 Task: Add Bob's Red Mill Oat Bran Hot Cereal to the cart.
Action: Mouse moved to (751, 279)
Screenshot: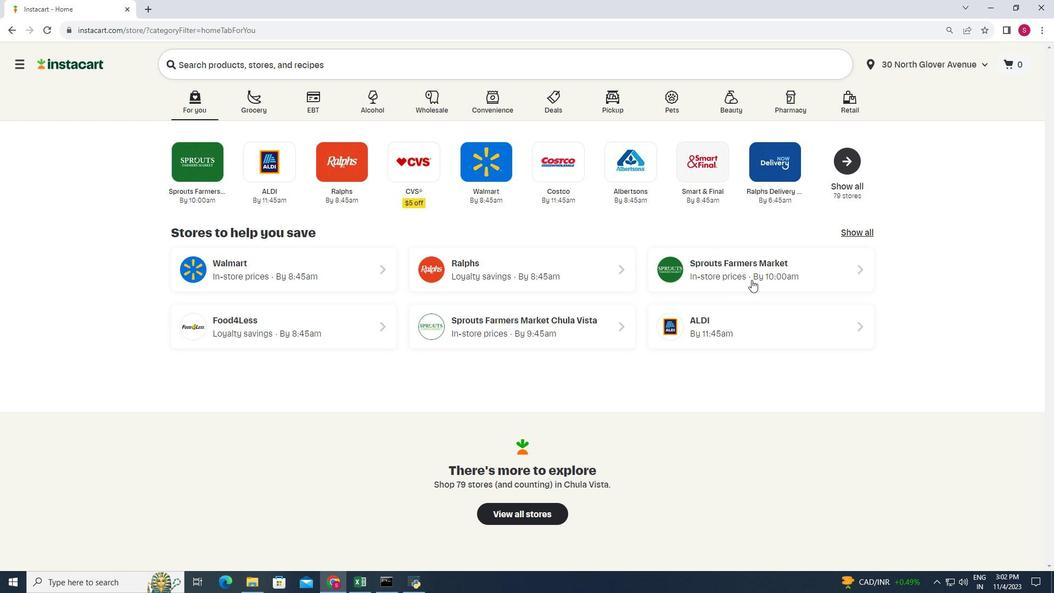 
Action: Mouse pressed left at (751, 279)
Screenshot: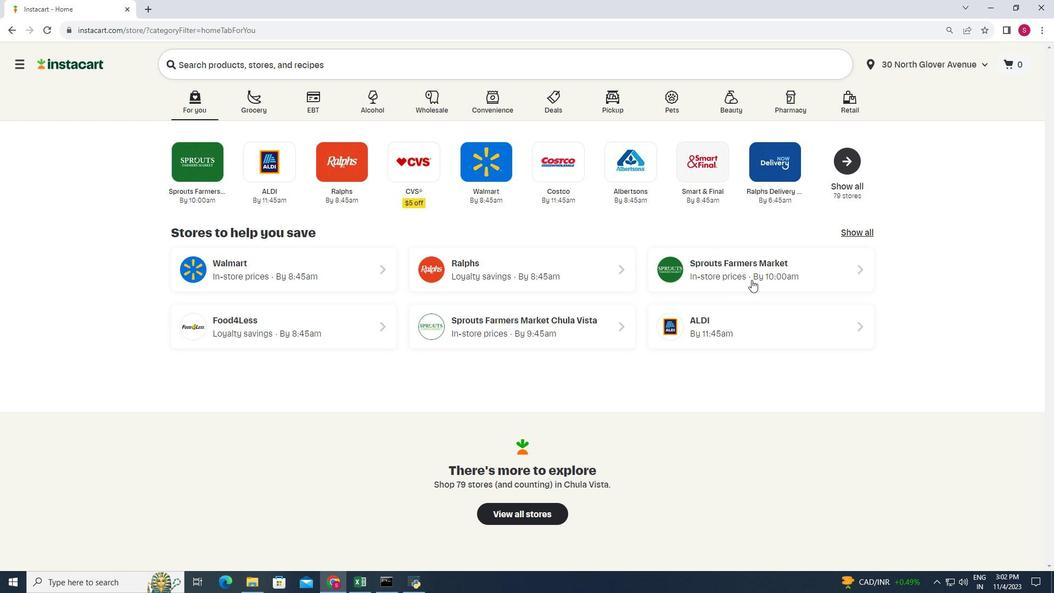 
Action: Mouse moved to (106, 352)
Screenshot: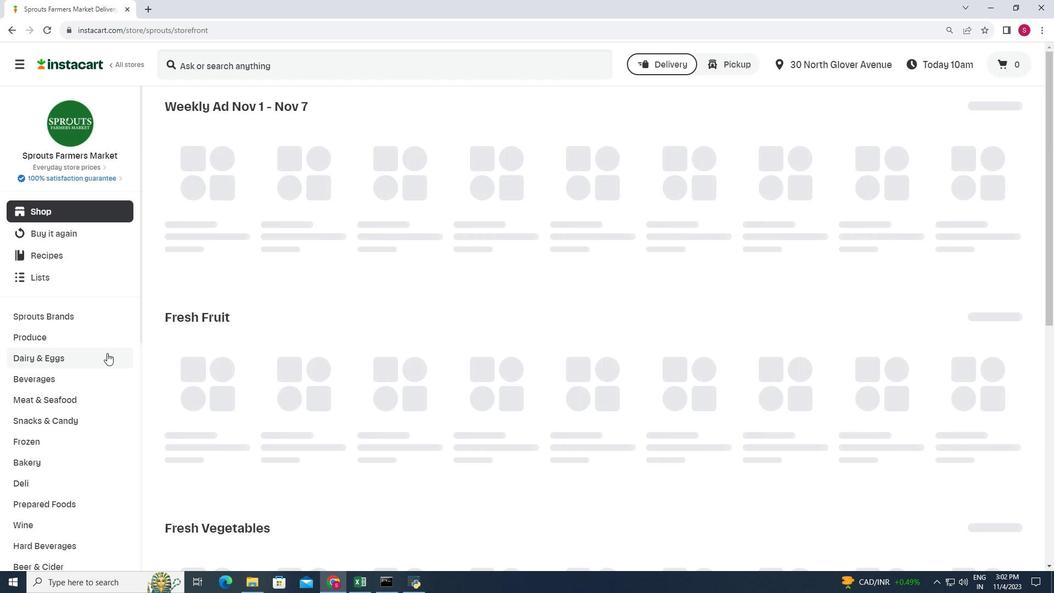 
Action: Mouse scrolled (106, 352) with delta (0, 0)
Screenshot: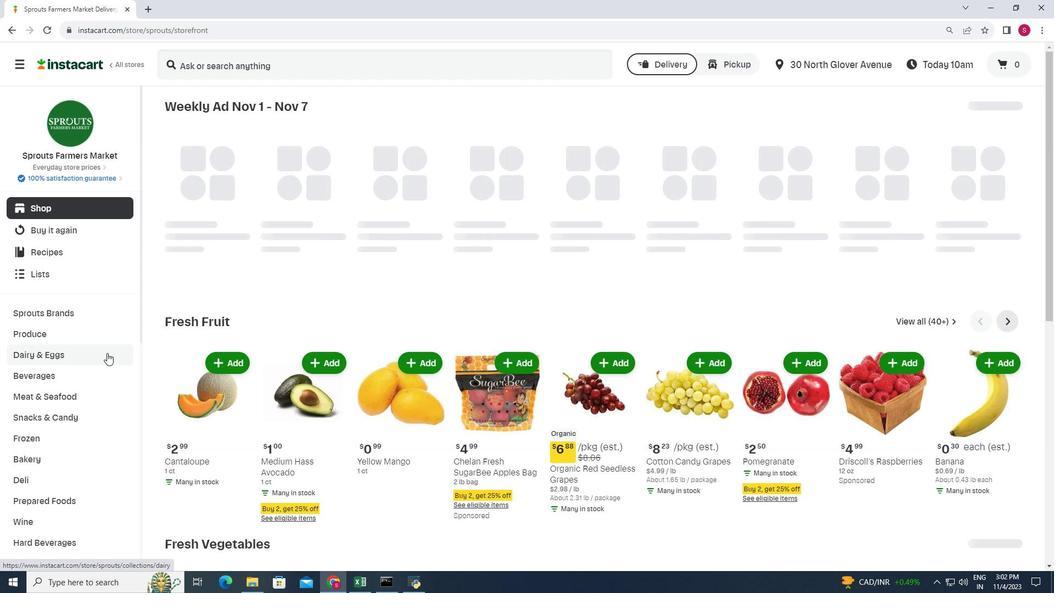 
Action: Mouse scrolled (106, 352) with delta (0, 0)
Screenshot: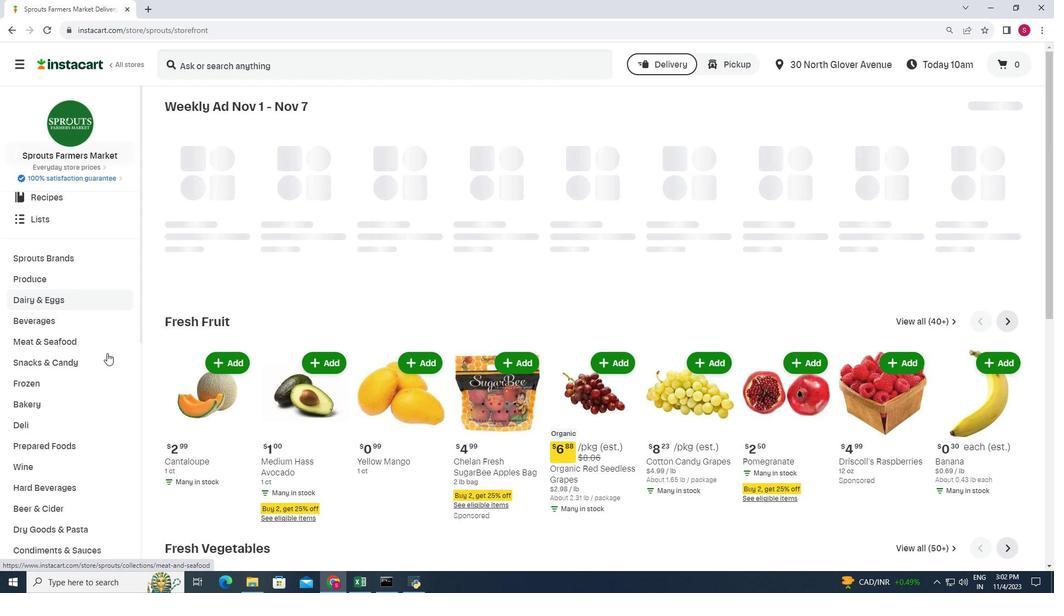 
Action: Mouse scrolled (106, 352) with delta (0, 0)
Screenshot: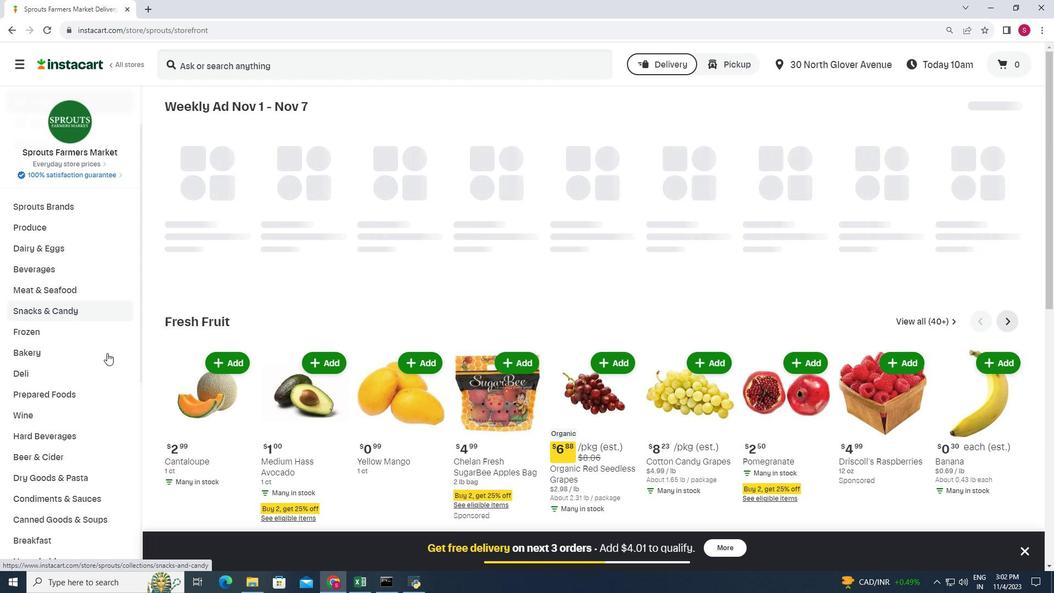 
Action: Mouse moved to (67, 482)
Screenshot: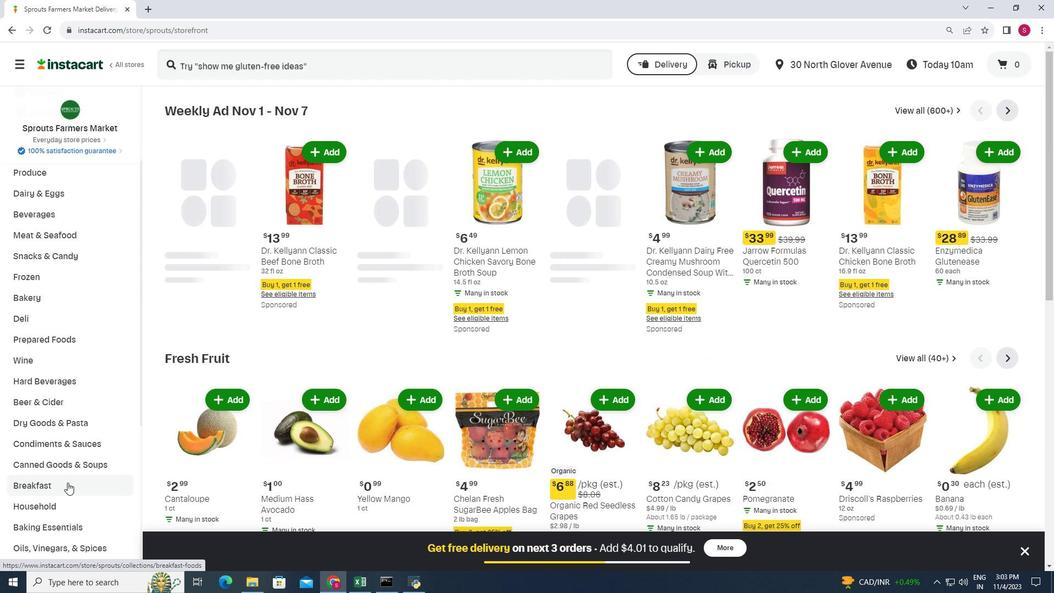 
Action: Mouse pressed left at (67, 482)
Screenshot: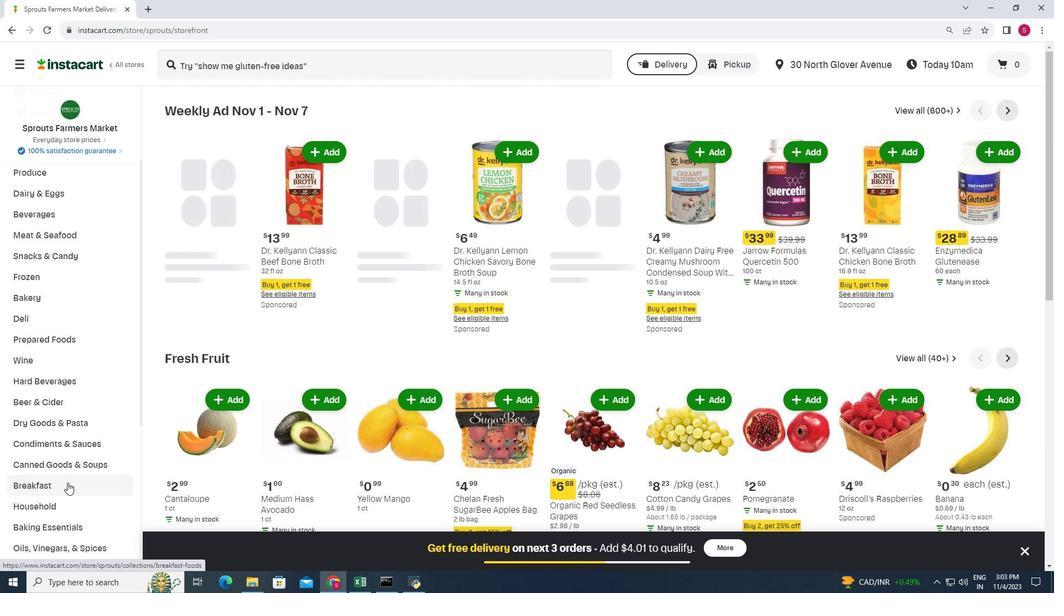 
Action: Mouse moved to (738, 135)
Screenshot: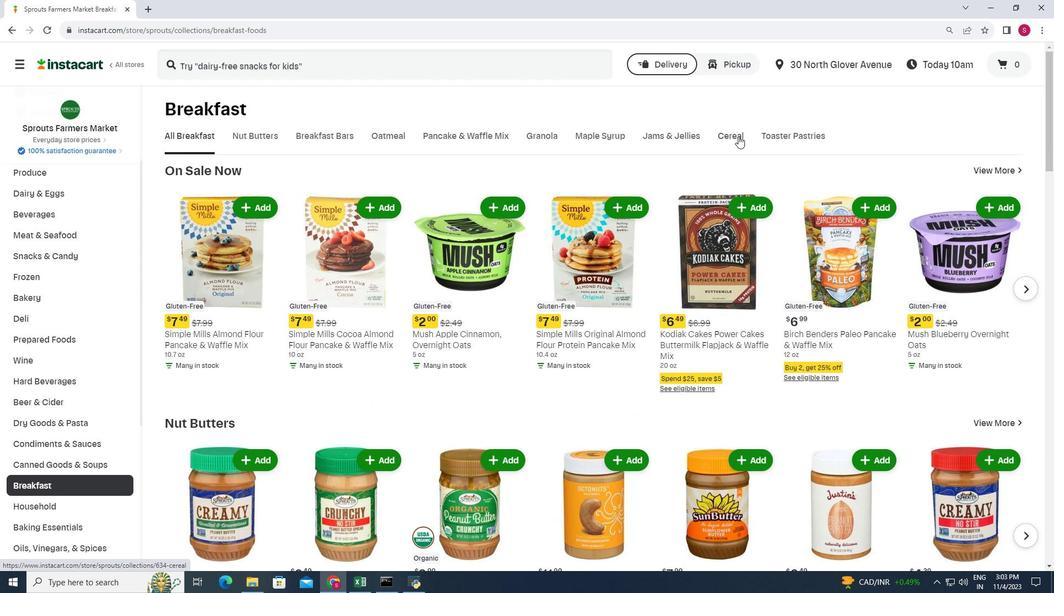 
Action: Mouse pressed left at (738, 135)
Screenshot: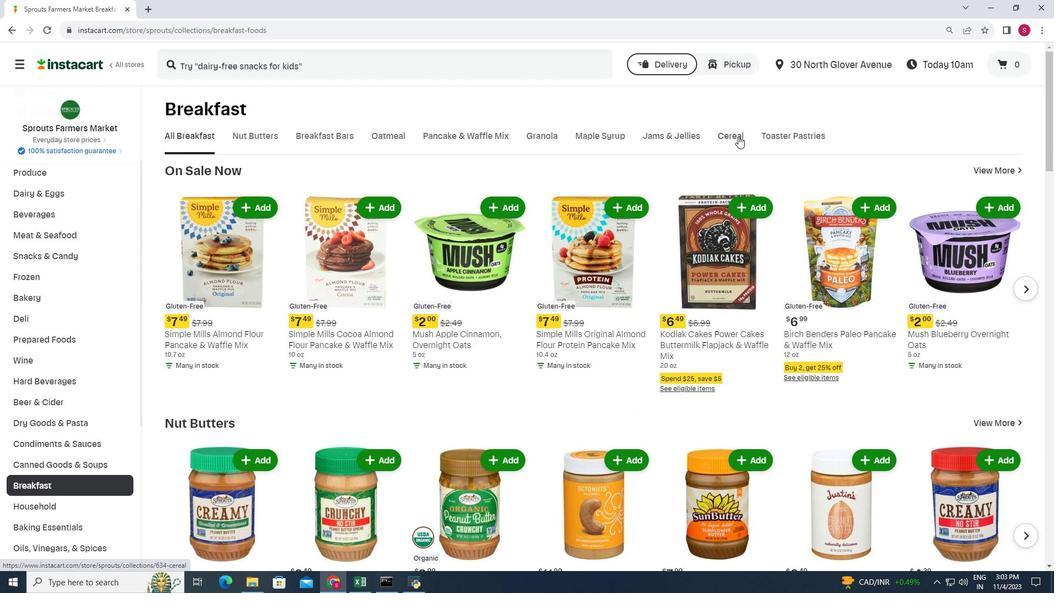 
Action: Mouse moved to (401, 193)
Screenshot: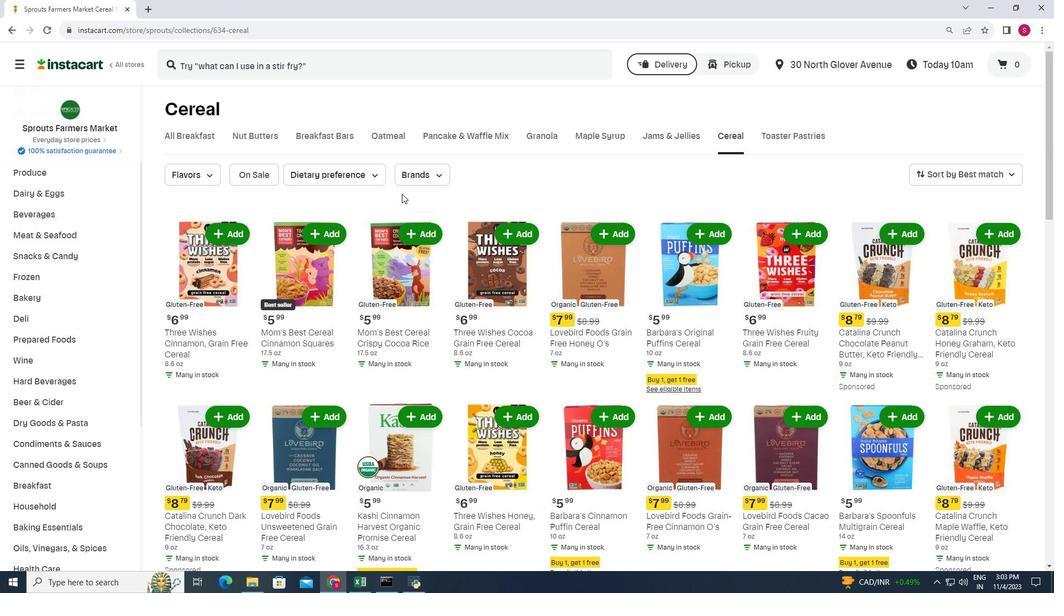 
Action: Mouse scrolled (401, 192) with delta (0, 0)
Screenshot: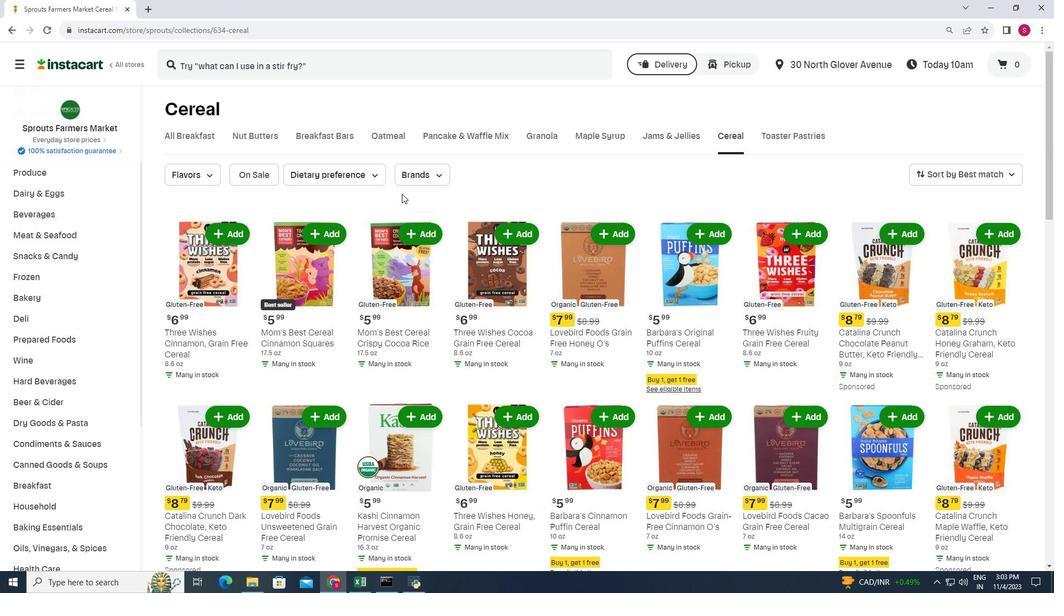 
Action: Mouse moved to (400, 193)
Screenshot: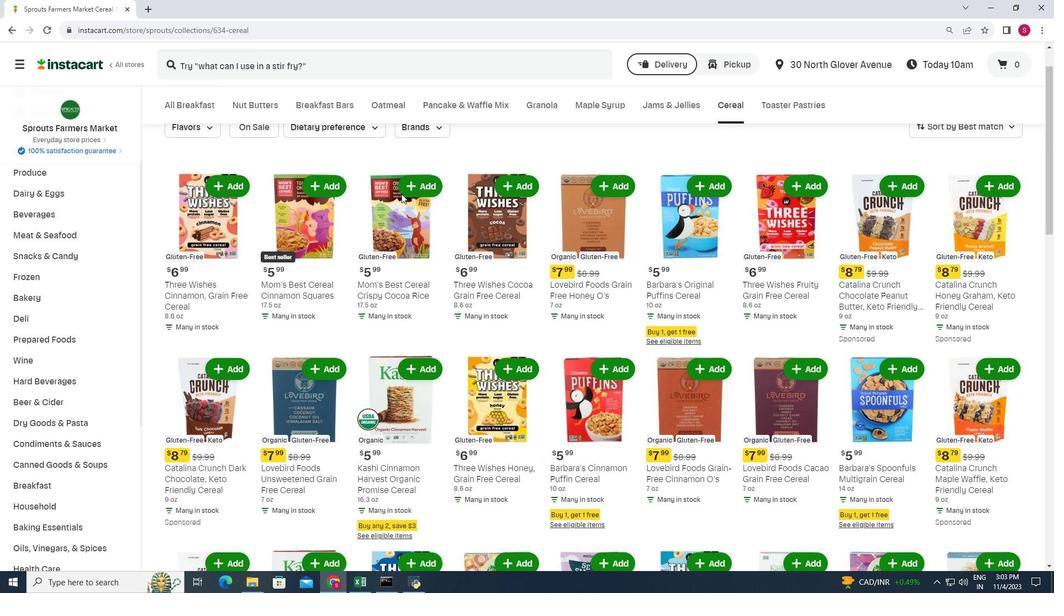 
Action: Mouse scrolled (400, 192) with delta (0, 0)
Screenshot: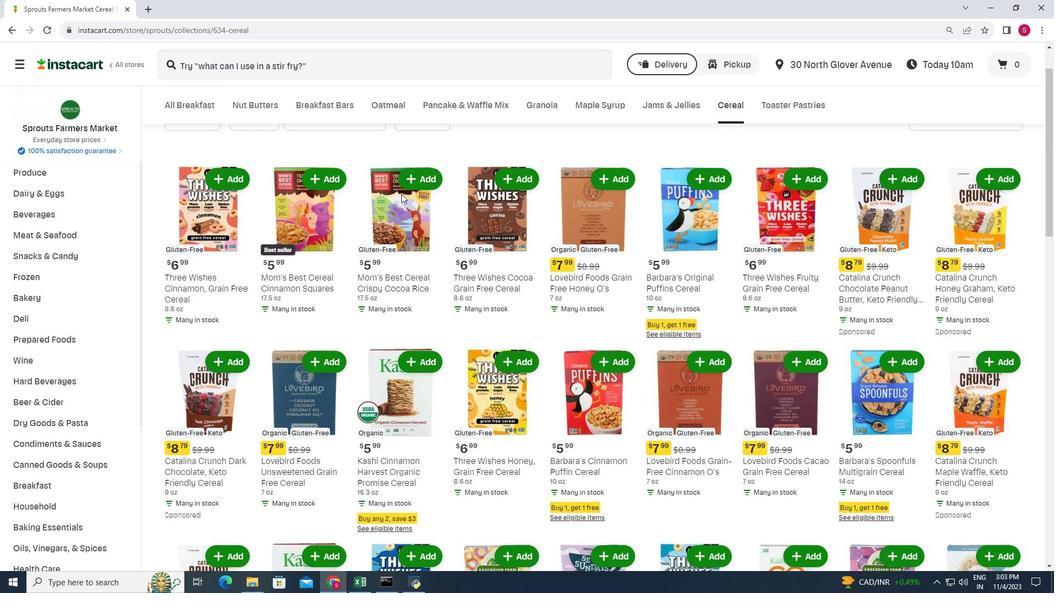
Action: Mouse moved to (391, 187)
Screenshot: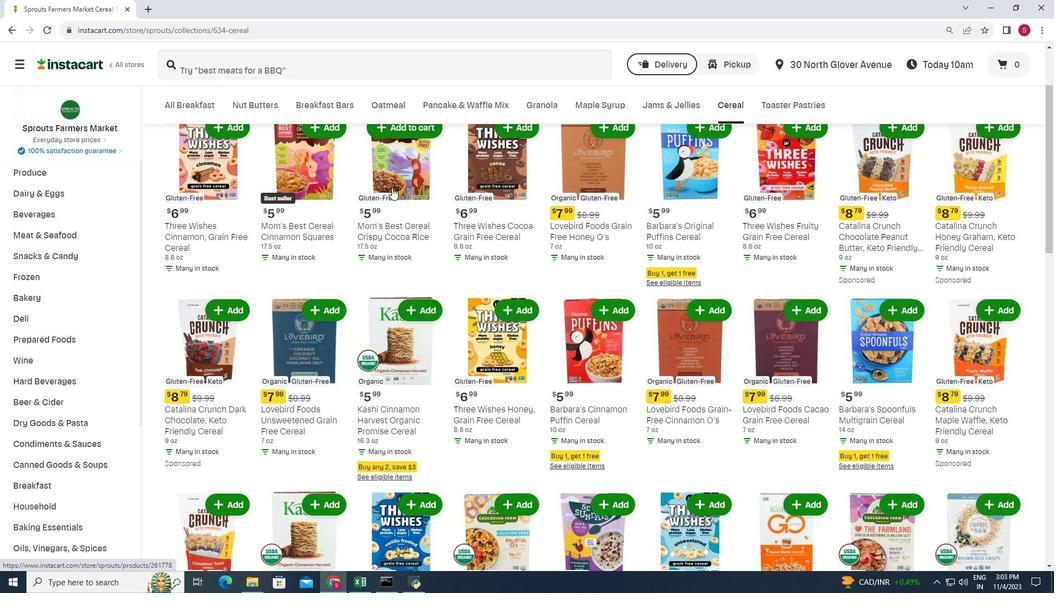 
Action: Mouse scrolled (391, 187) with delta (0, 0)
Screenshot: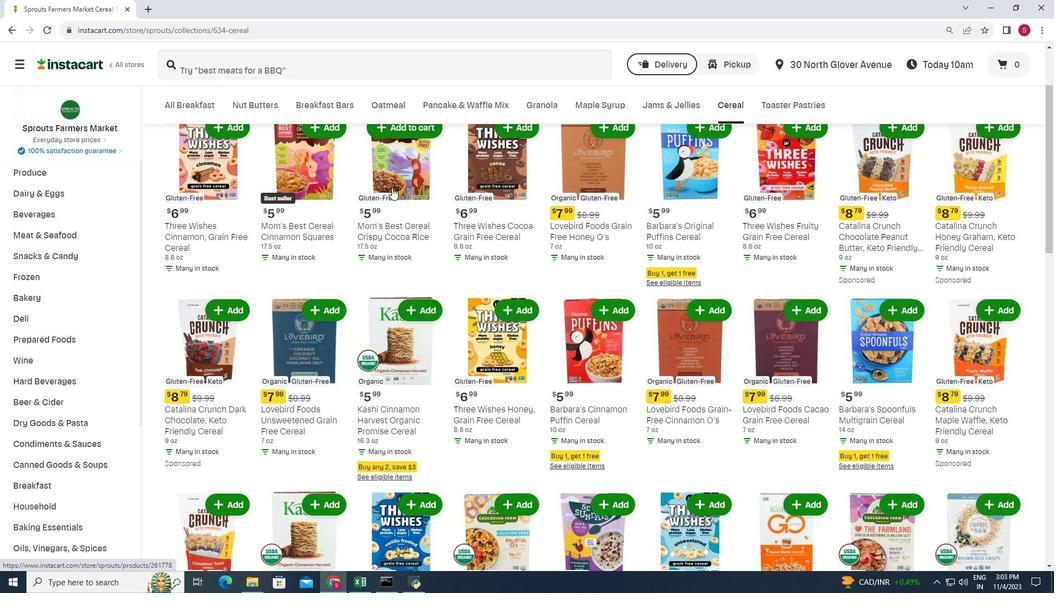 
Action: Mouse moved to (592, 260)
Screenshot: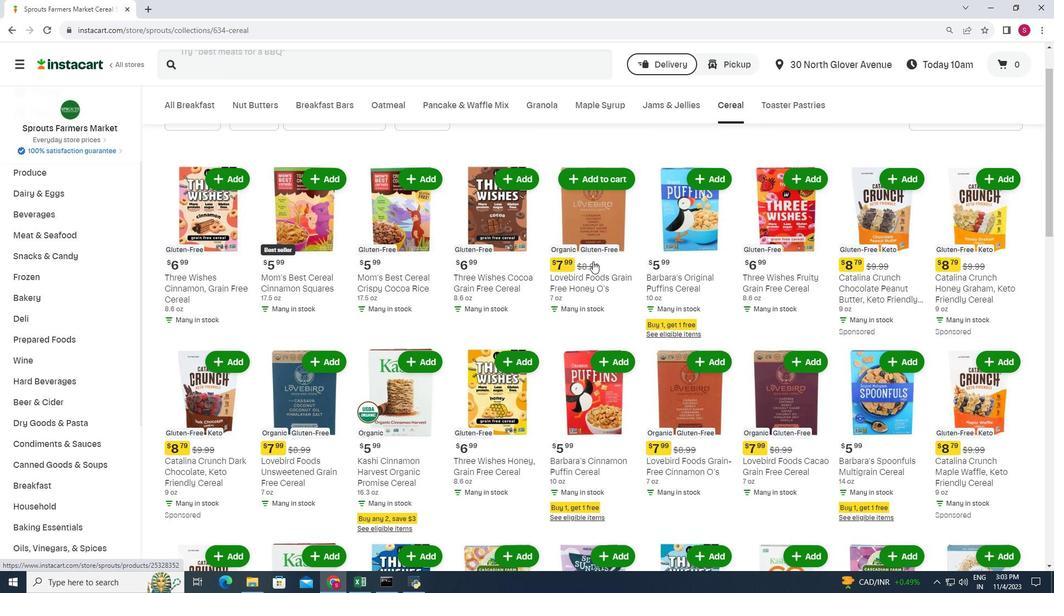 
Action: Mouse scrolled (592, 260) with delta (0, 0)
Screenshot: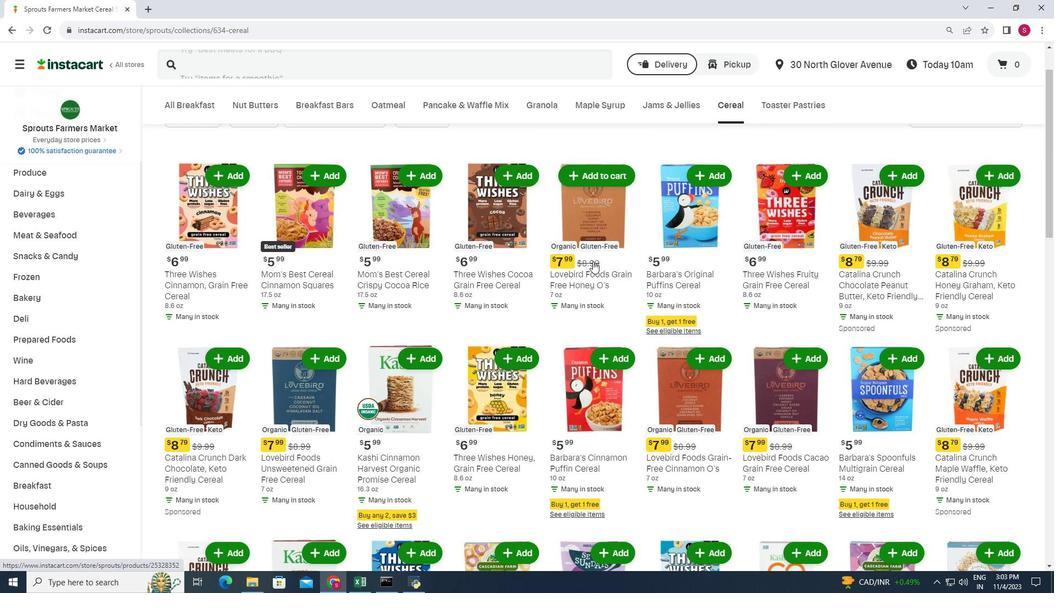 
Action: Mouse moved to (592, 261)
Screenshot: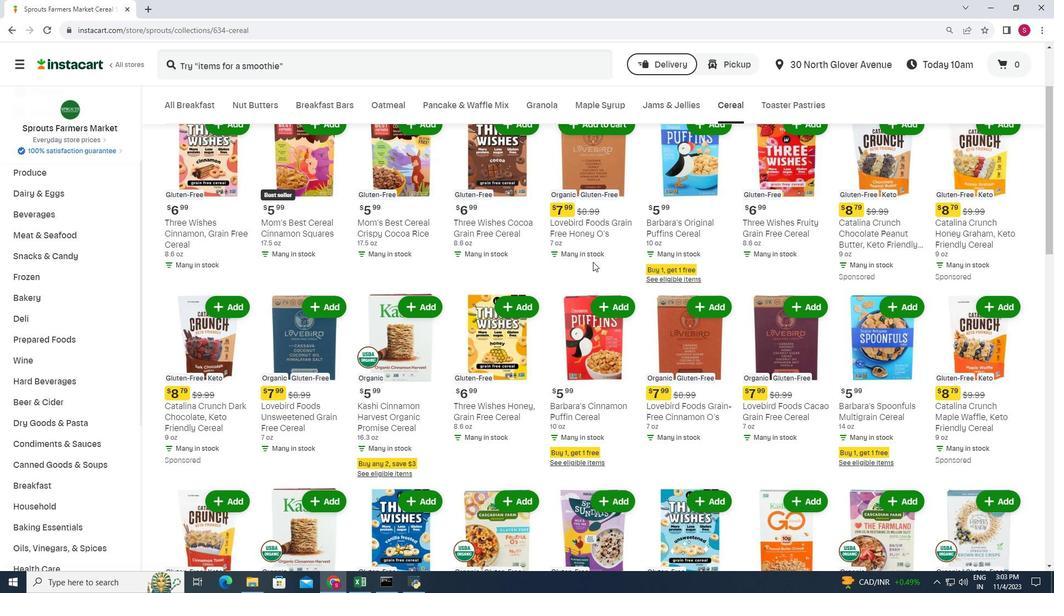 
Action: Mouse scrolled (592, 260) with delta (0, 0)
Screenshot: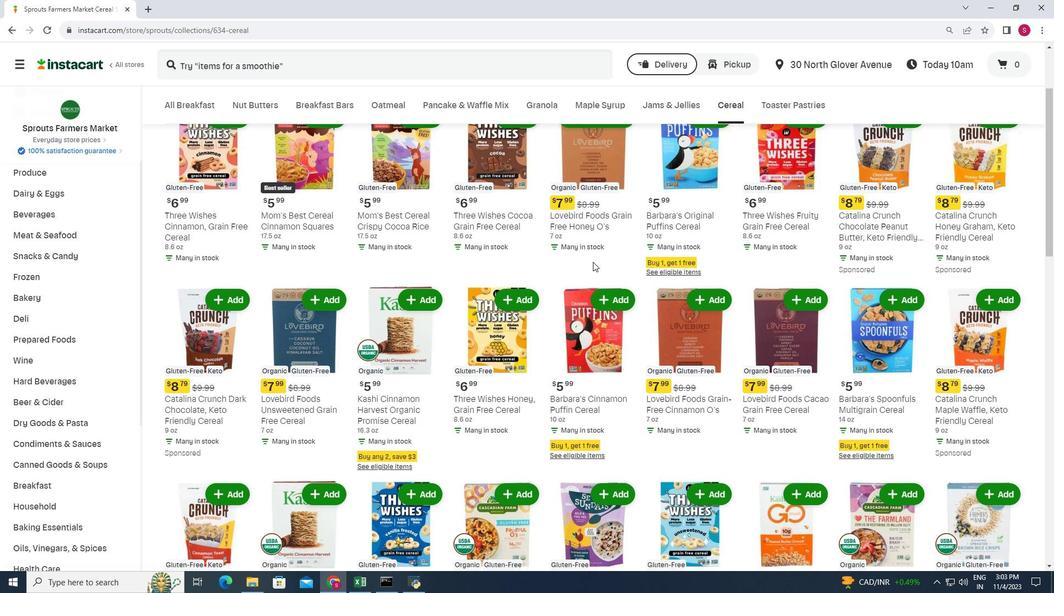 
Action: Mouse moved to (564, 264)
Screenshot: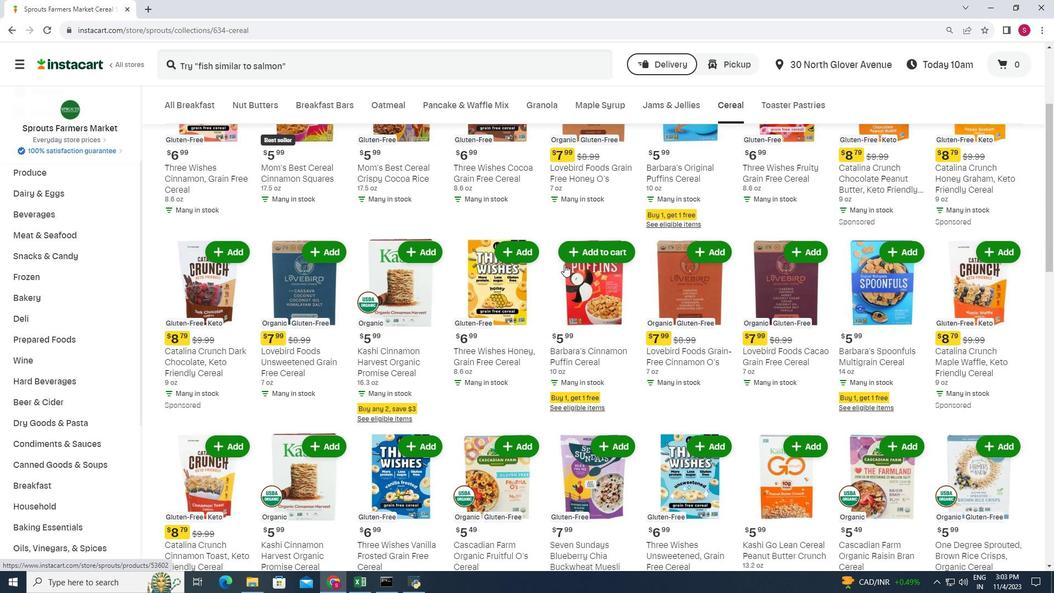 
Action: Mouse scrolled (564, 263) with delta (0, 0)
Screenshot: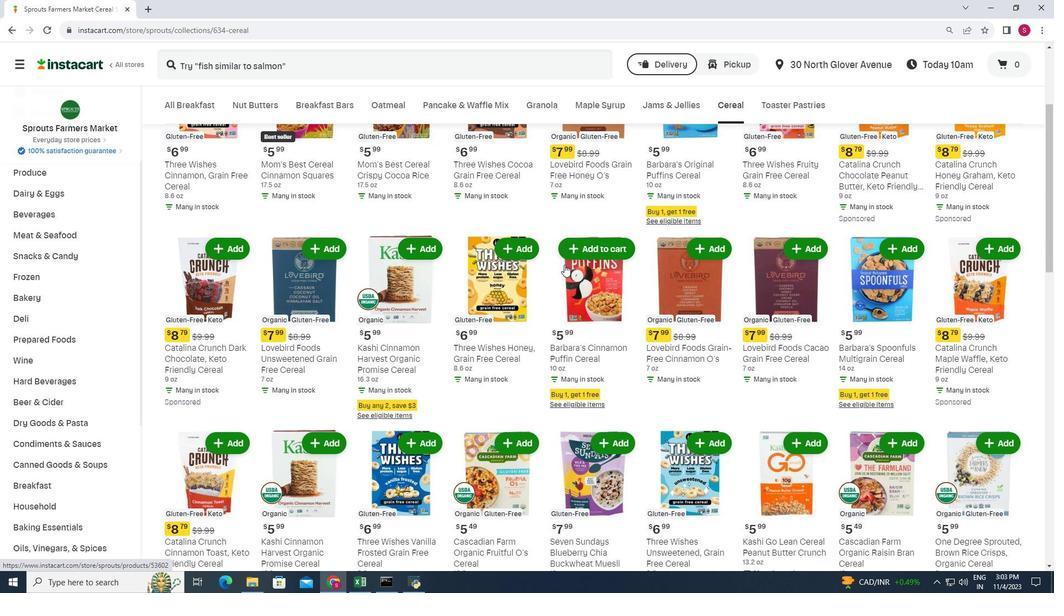 
Action: Mouse moved to (493, 264)
Screenshot: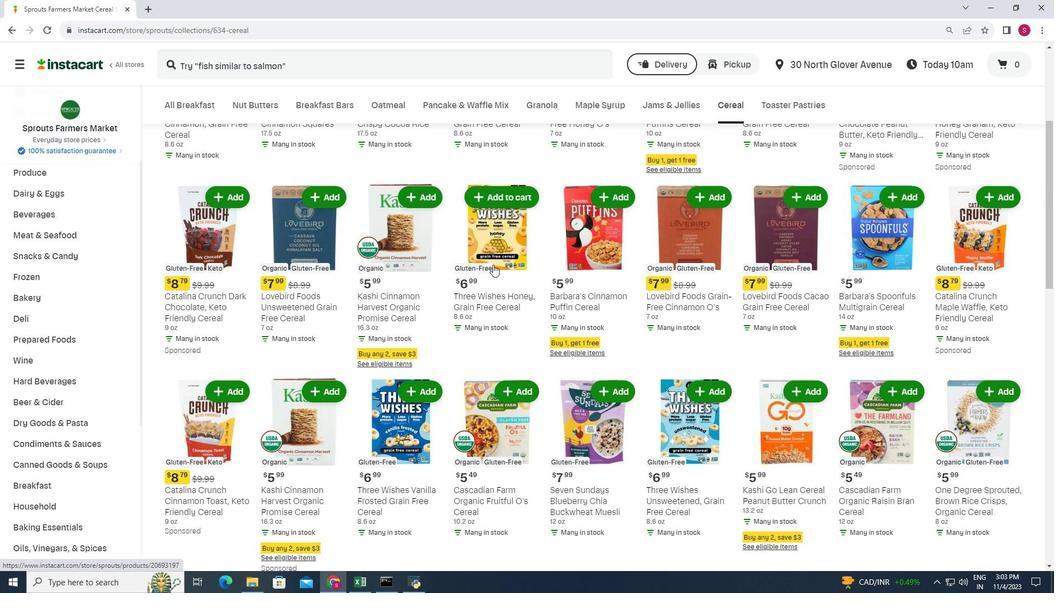 
Action: Mouse scrolled (493, 263) with delta (0, 0)
Screenshot: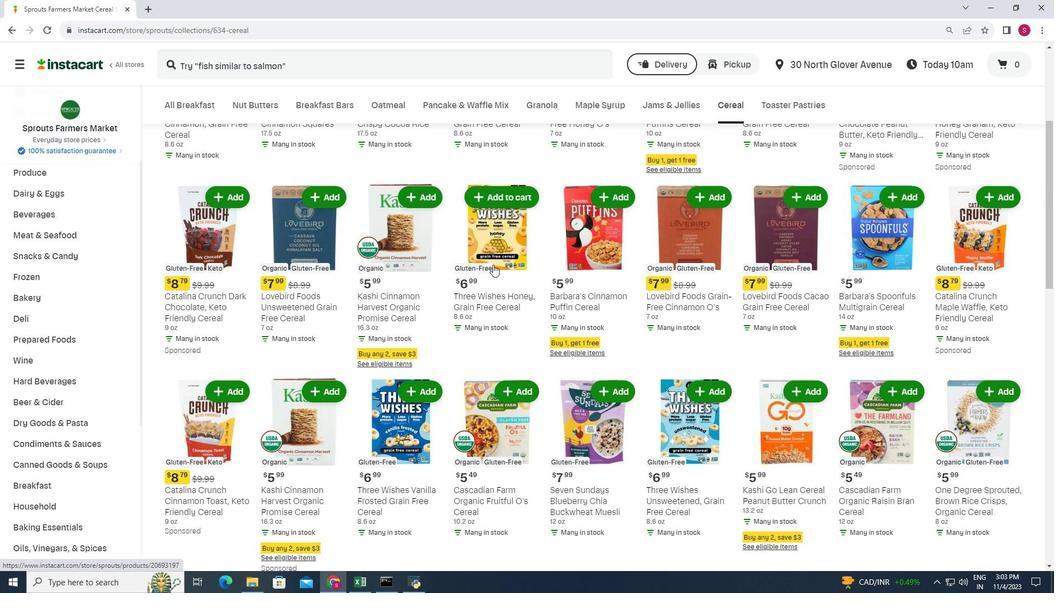 
Action: Mouse moved to (457, 259)
Screenshot: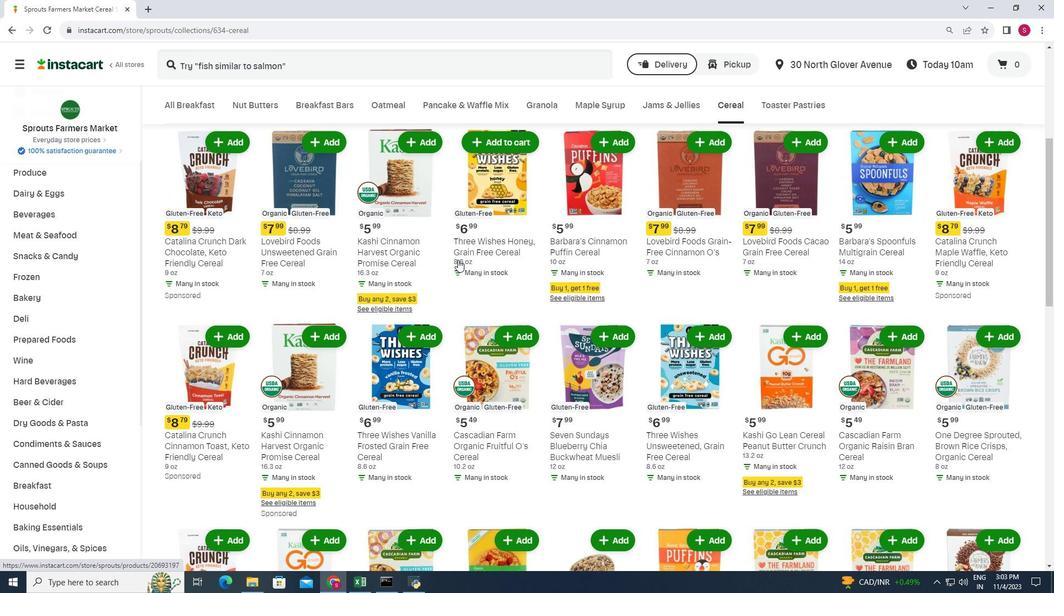 
Action: Mouse scrolled (457, 258) with delta (0, 0)
Screenshot: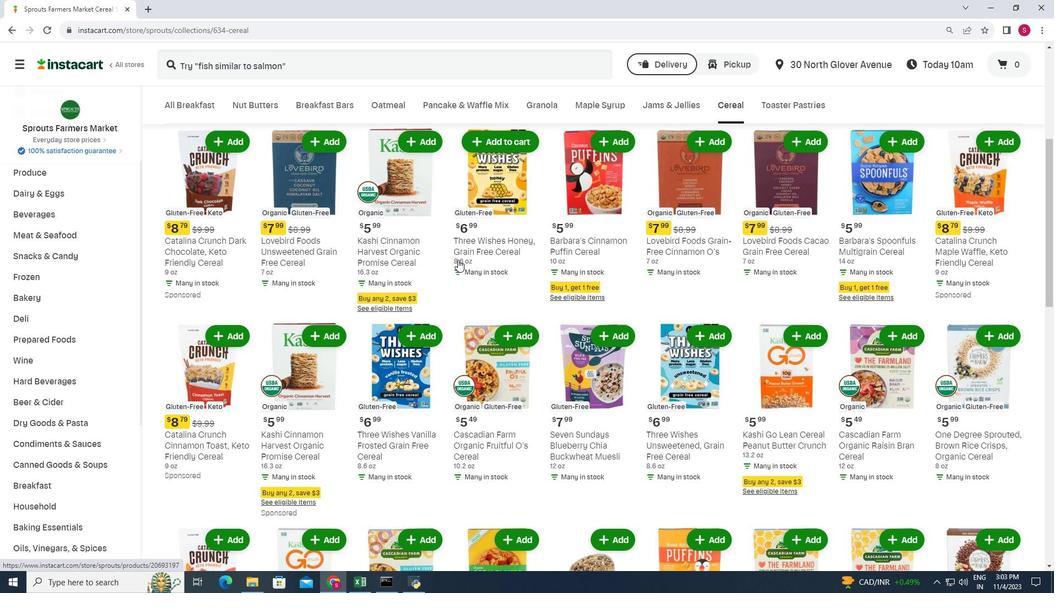 
Action: Mouse scrolled (457, 258) with delta (0, 0)
Screenshot: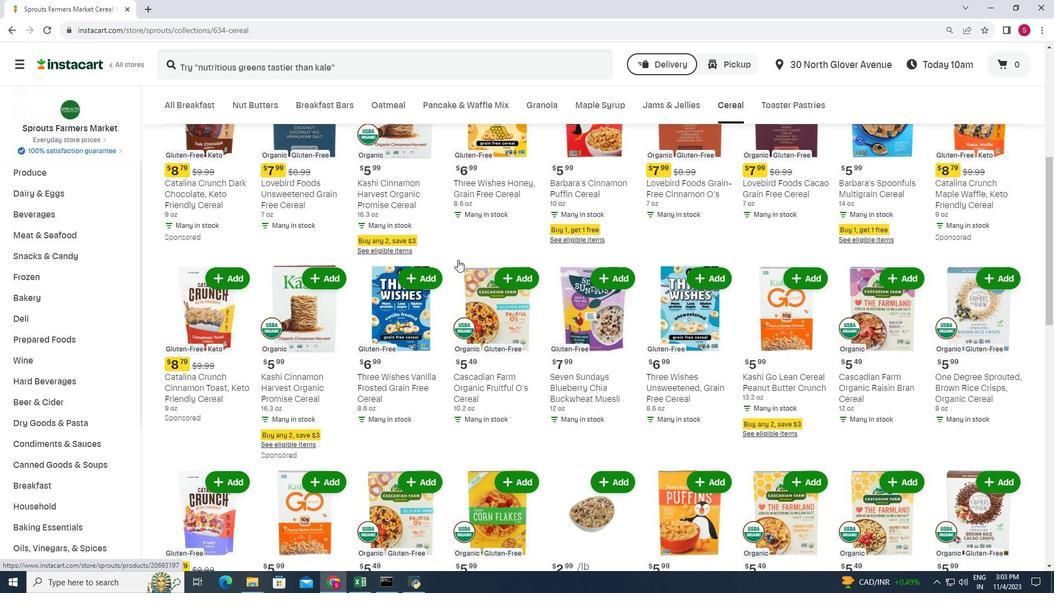 
Action: Mouse moved to (457, 259)
Screenshot: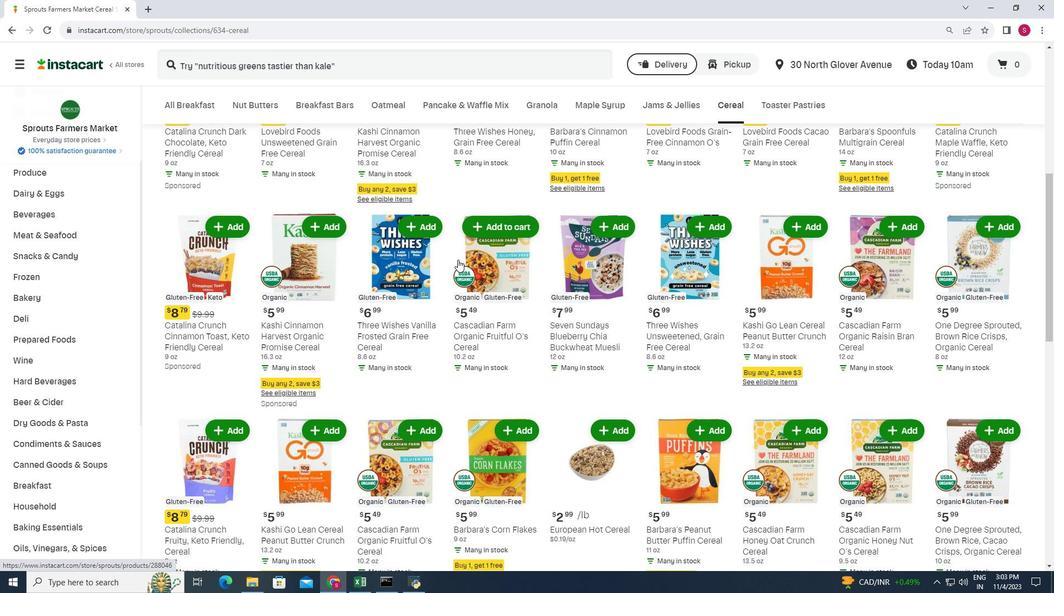 
Action: Mouse scrolled (457, 258) with delta (0, 0)
Screenshot: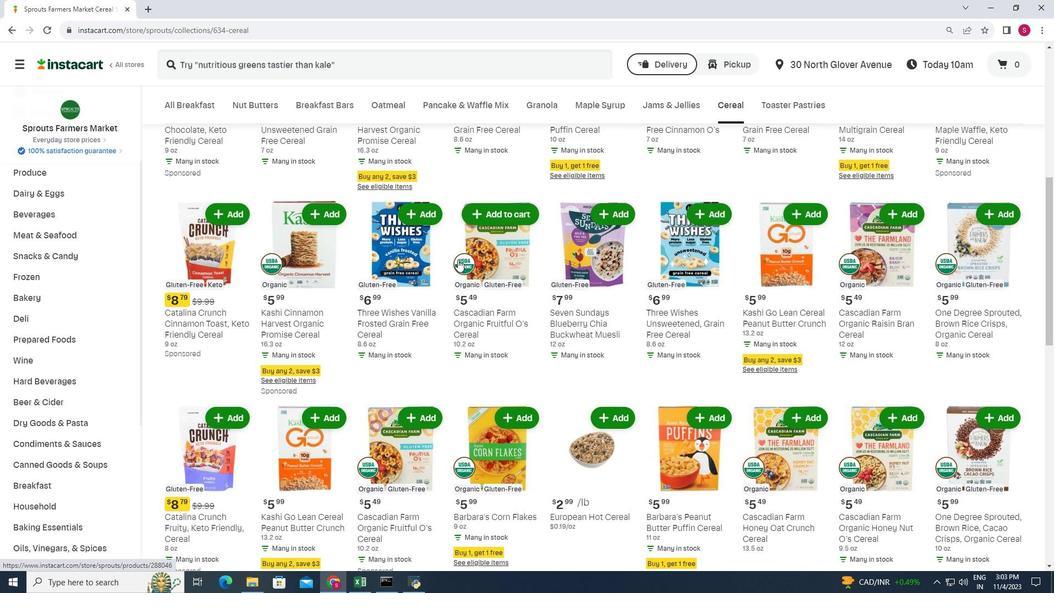 
Action: Mouse scrolled (457, 258) with delta (0, 0)
Screenshot: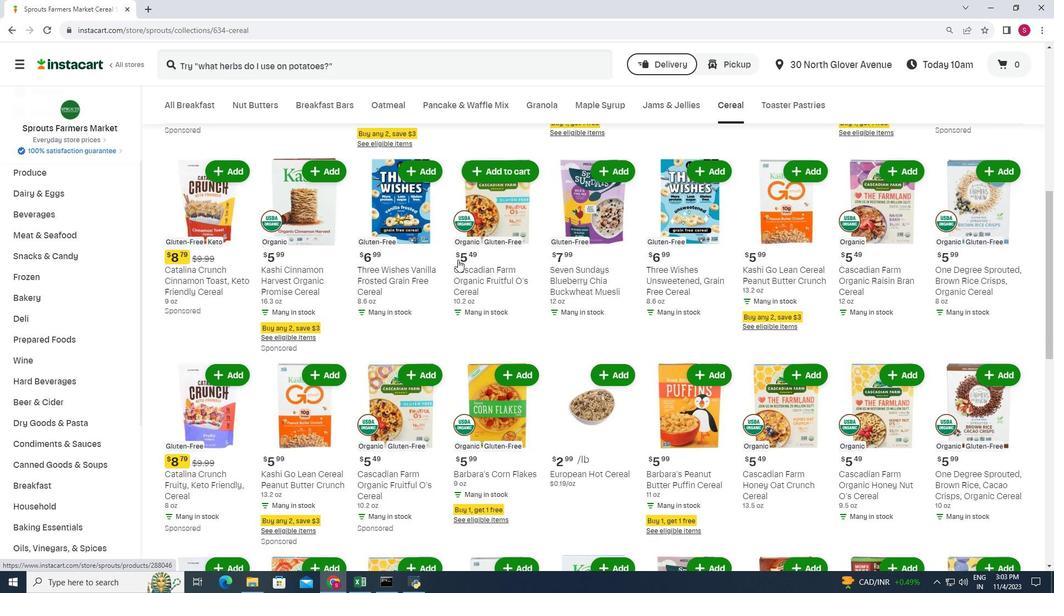 
Action: Mouse scrolled (457, 258) with delta (0, 0)
Screenshot: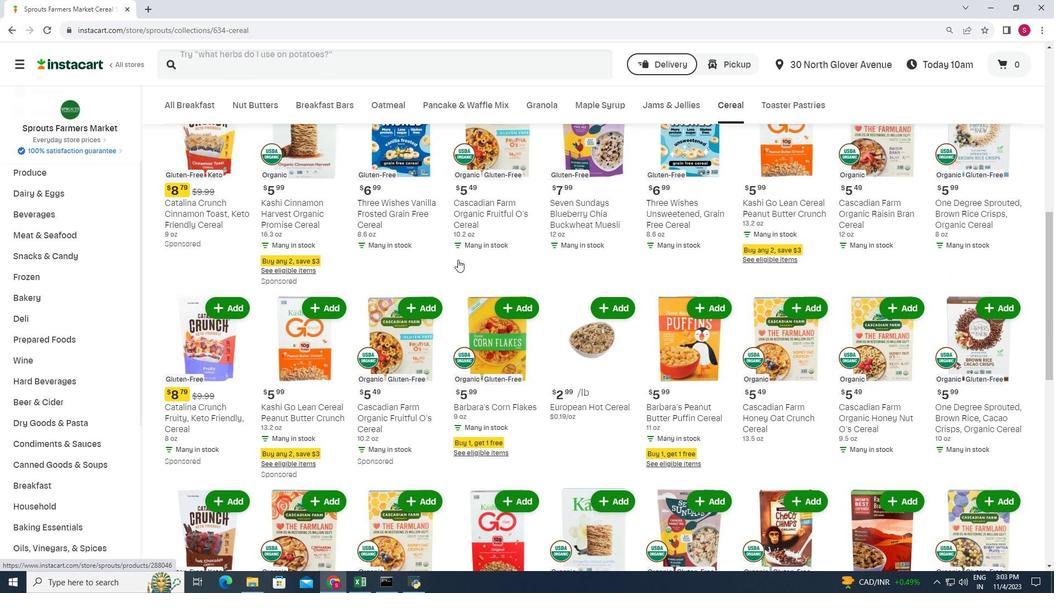 
Action: Mouse moved to (455, 258)
Screenshot: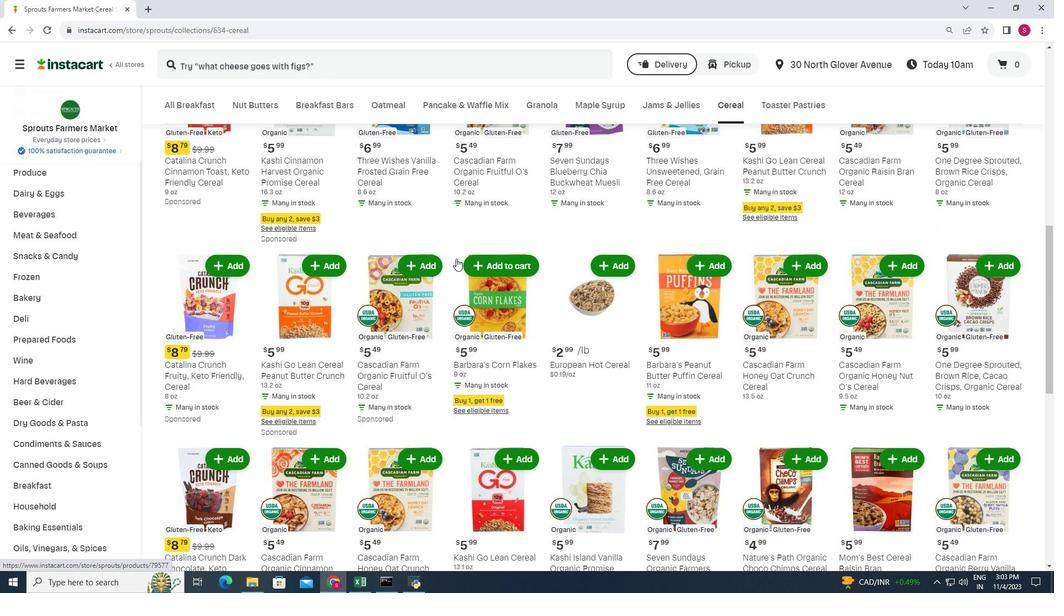 
Action: Mouse scrolled (455, 257) with delta (0, 0)
Screenshot: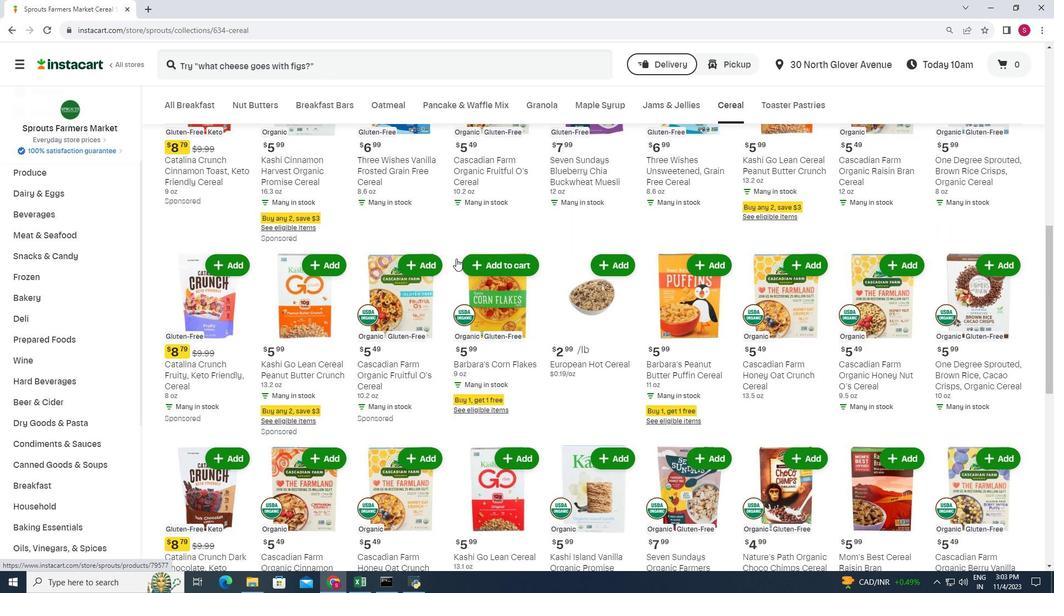 
Action: Mouse scrolled (455, 257) with delta (0, 0)
Screenshot: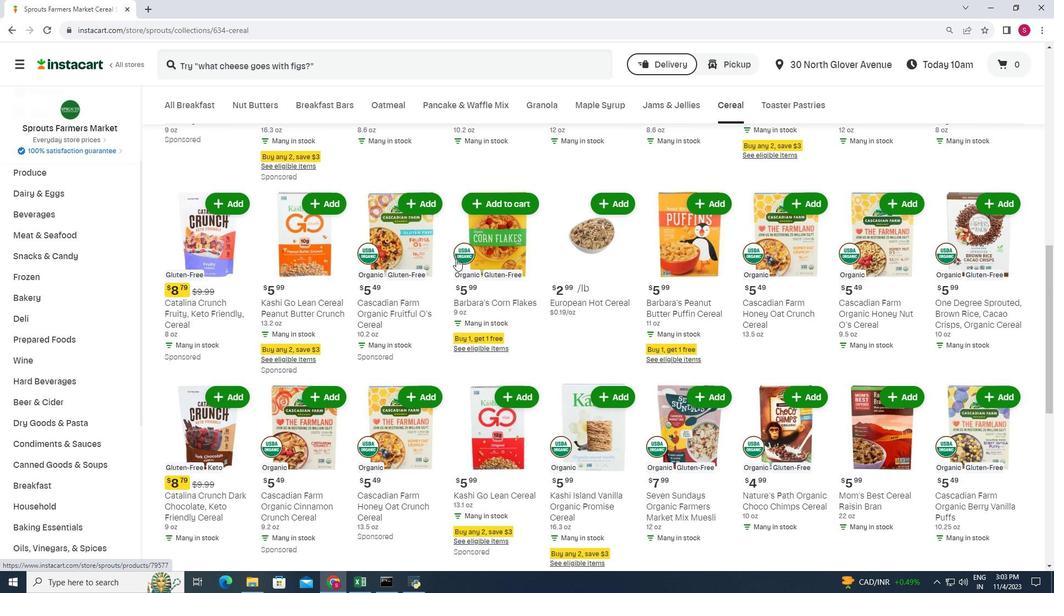 
Action: Mouse scrolled (455, 257) with delta (0, 0)
Screenshot: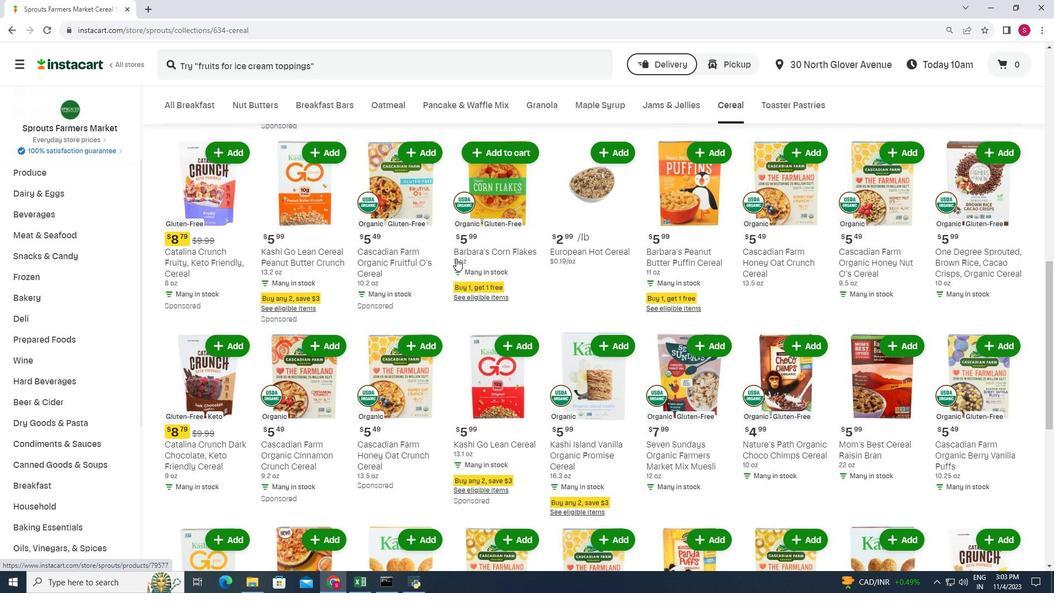 
Action: Mouse scrolled (455, 257) with delta (0, 0)
Screenshot: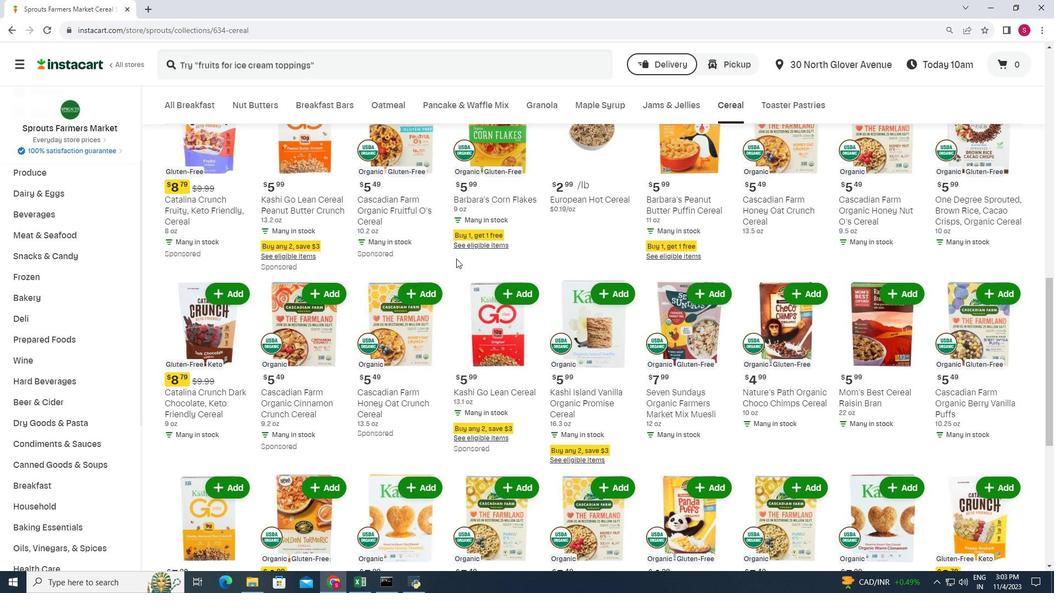 
Action: Mouse scrolled (455, 257) with delta (0, 0)
Screenshot: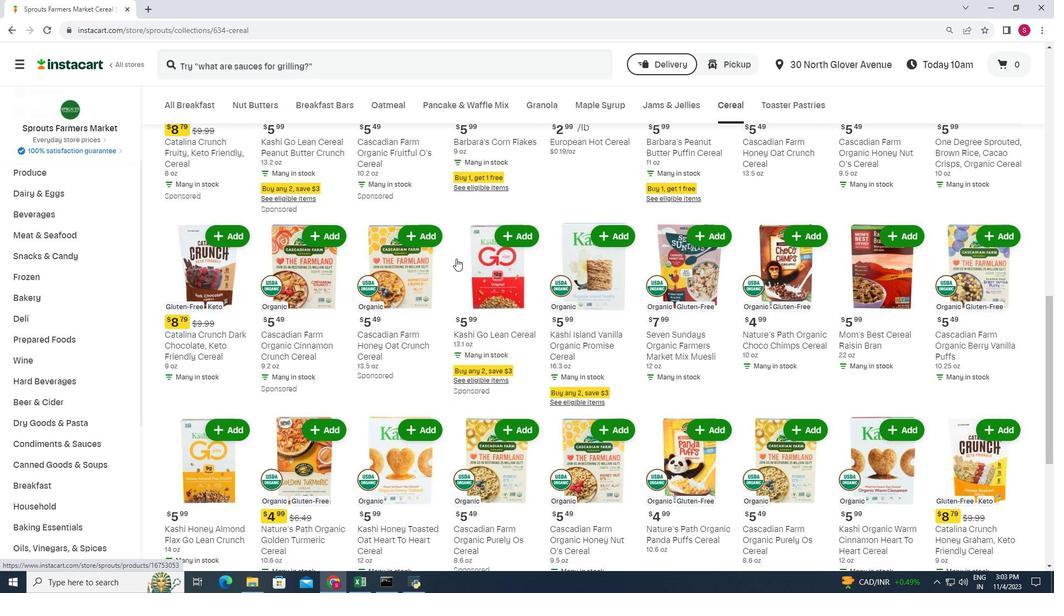 
Action: Mouse scrolled (455, 257) with delta (0, 0)
Screenshot: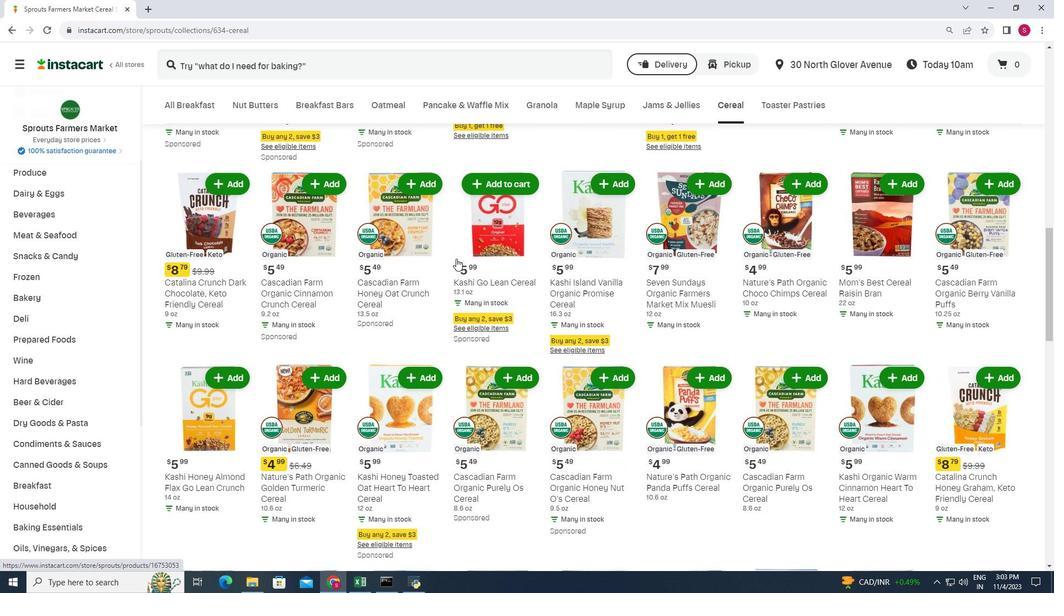 
Action: Mouse scrolled (455, 257) with delta (0, 0)
Screenshot: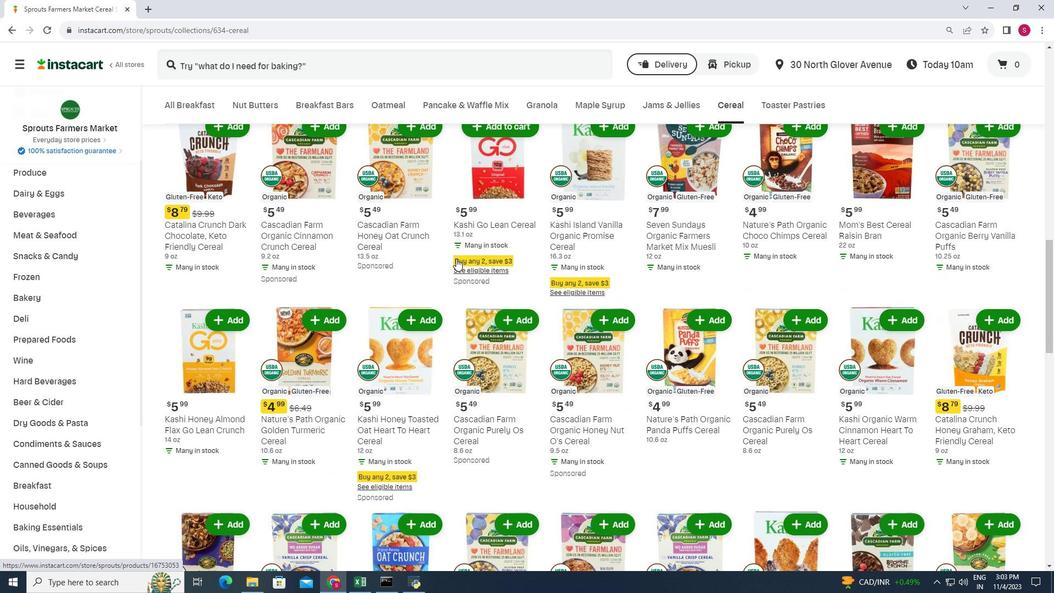 
Action: Mouse scrolled (455, 257) with delta (0, 0)
Screenshot: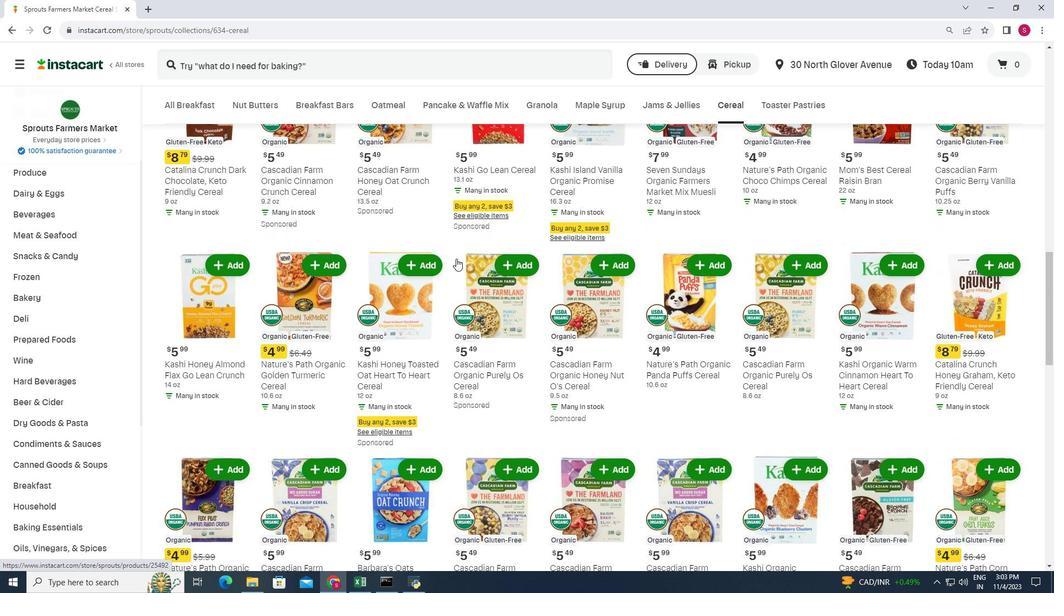 
Action: Mouse moved to (454, 257)
Screenshot: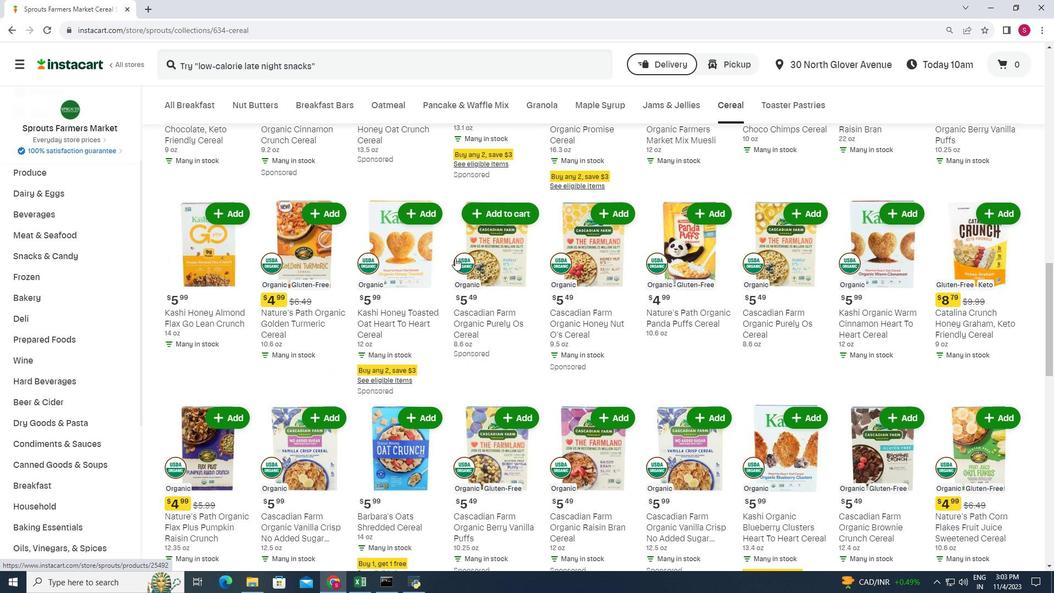 
Action: Mouse scrolled (454, 257) with delta (0, 0)
Screenshot: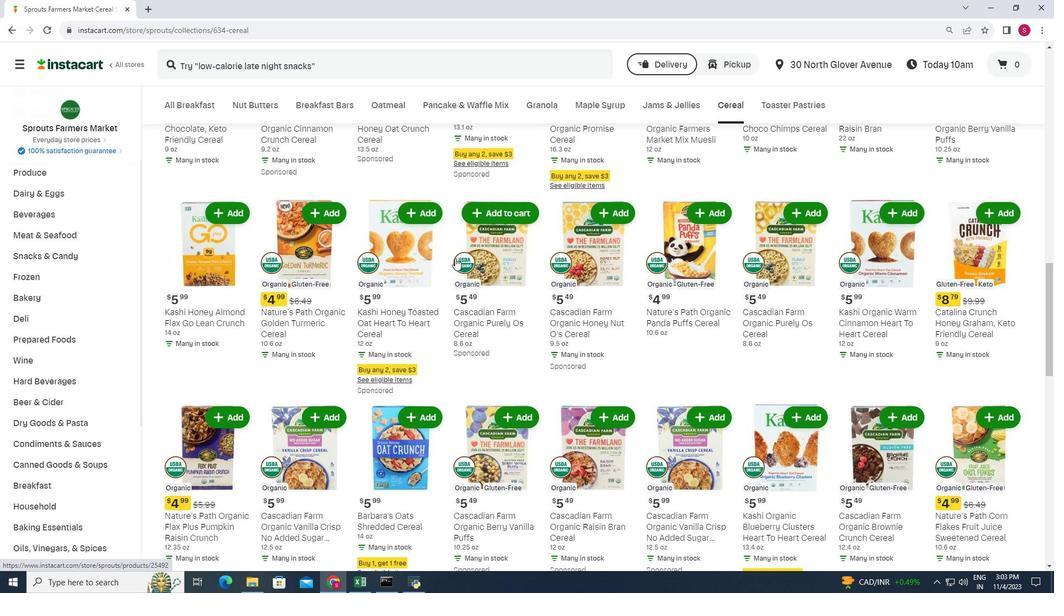 
Action: Mouse moved to (454, 257)
Screenshot: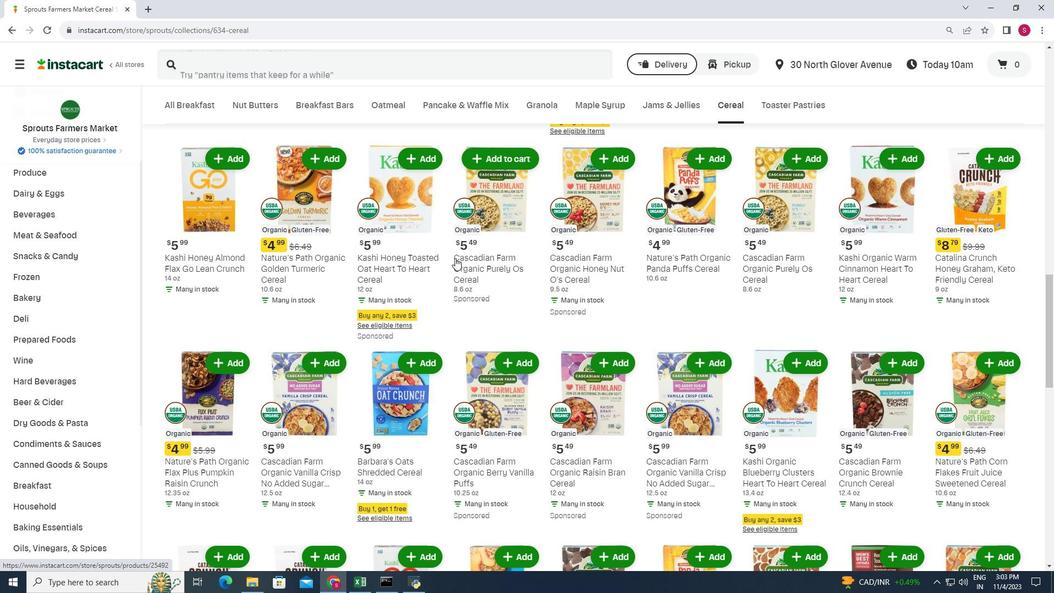 
Action: Mouse scrolled (454, 257) with delta (0, 0)
Screenshot: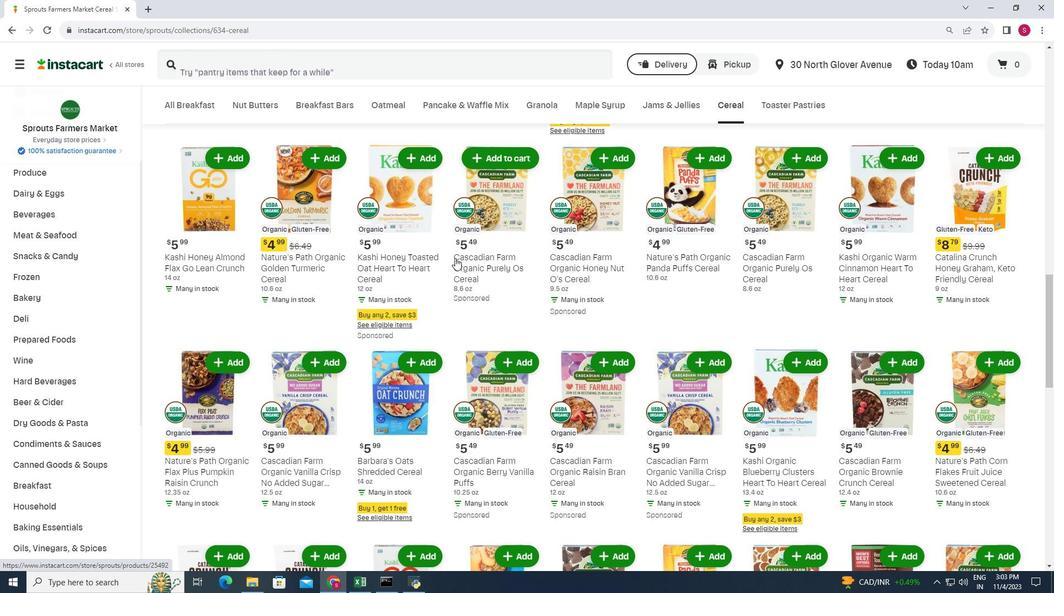
Action: Mouse scrolled (454, 257) with delta (0, 0)
Screenshot: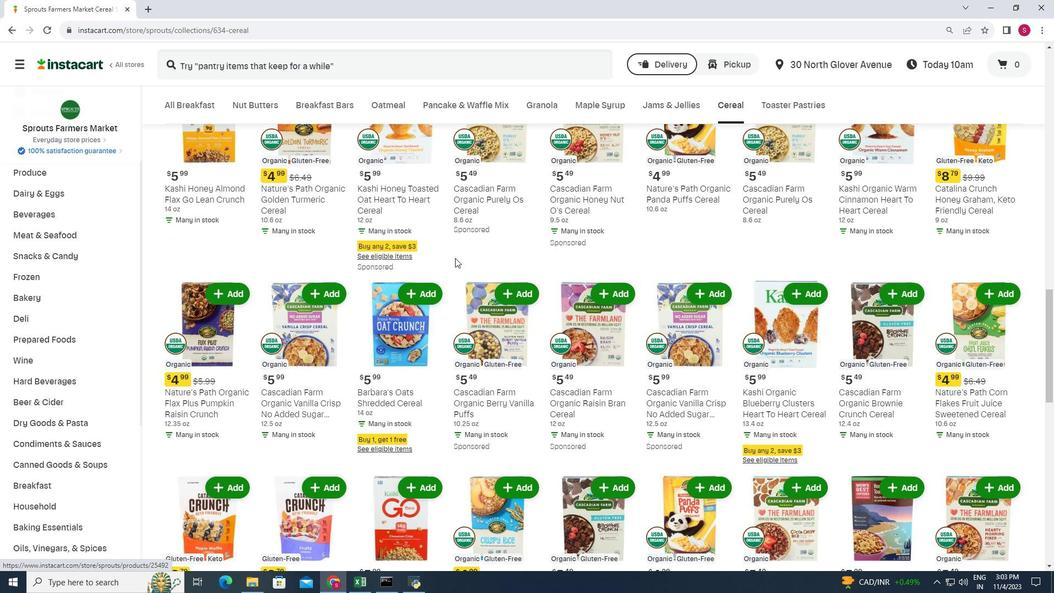 
Action: Mouse scrolled (454, 257) with delta (0, 0)
Screenshot: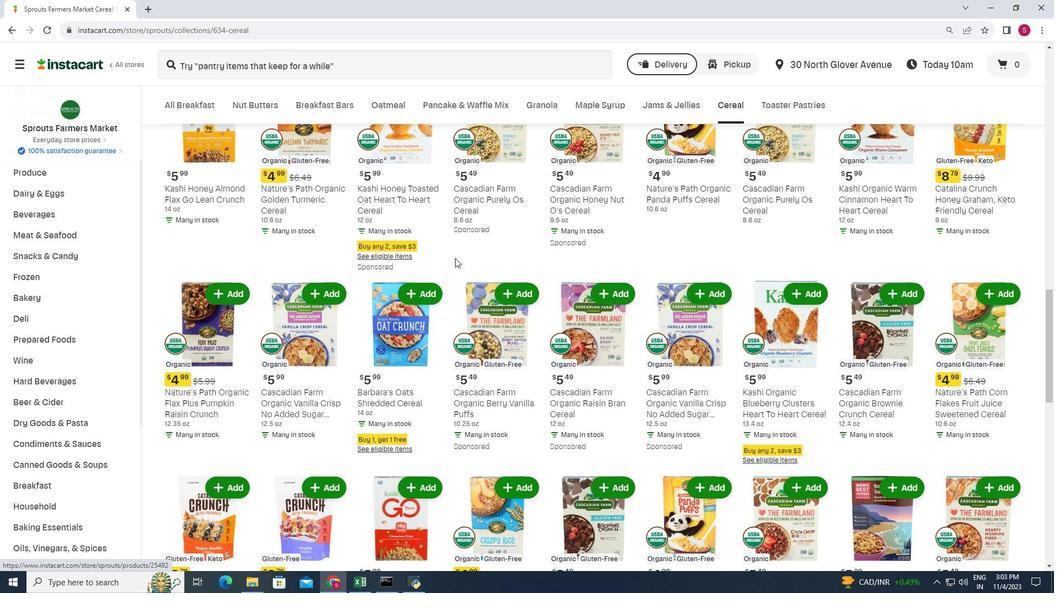 
Action: Mouse scrolled (454, 257) with delta (0, 0)
Screenshot: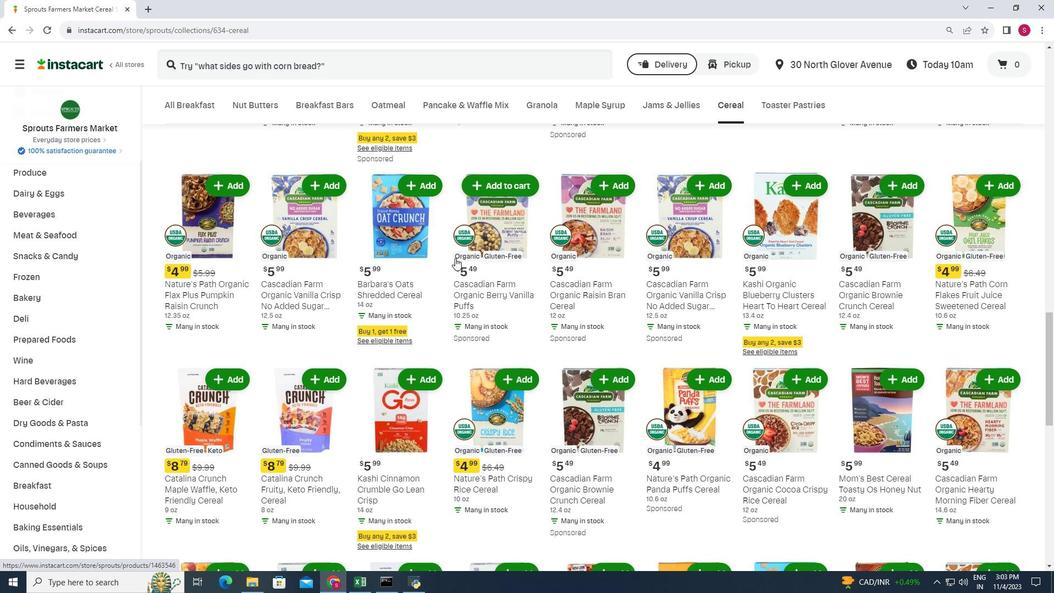 
Action: Mouse scrolled (454, 257) with delta (0, 0)
Screenshot: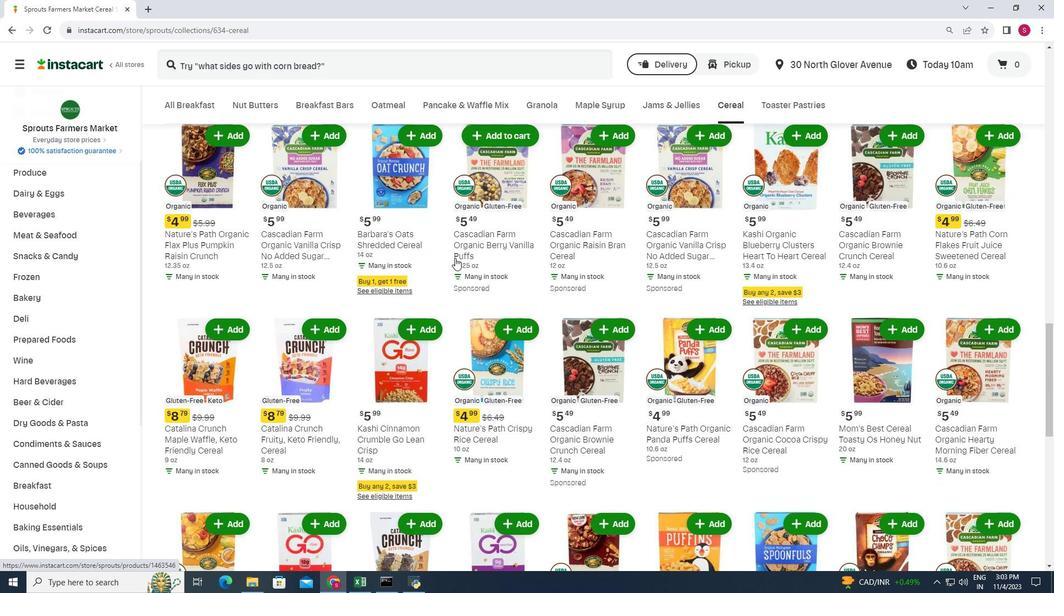 
Action: Mouse scrolled (454, 257) with delta (0, 0)
Screenshot: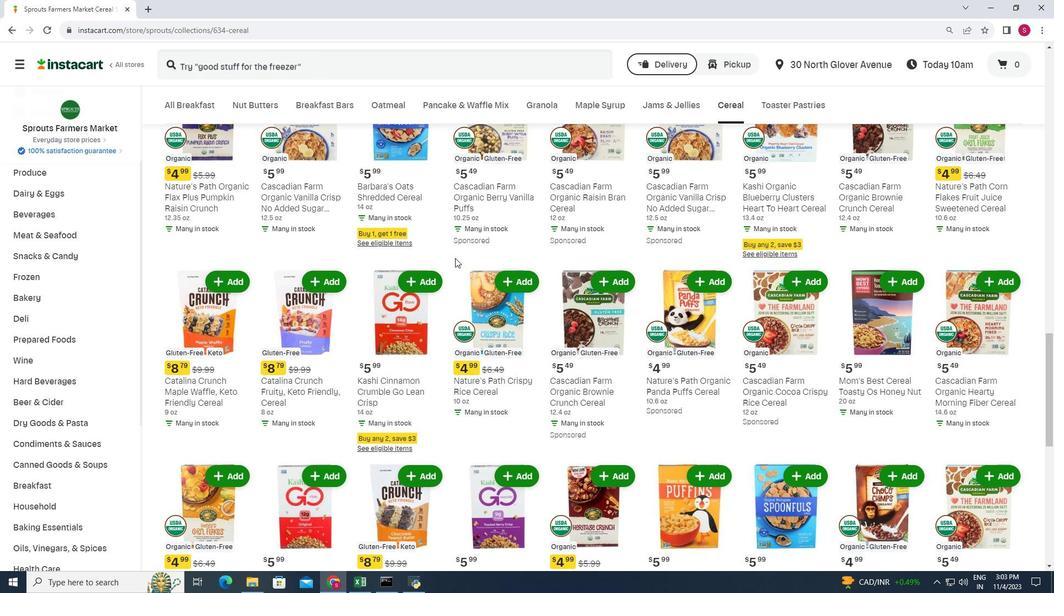 
Action: Mouse moved to (450, 257)
Screenshot: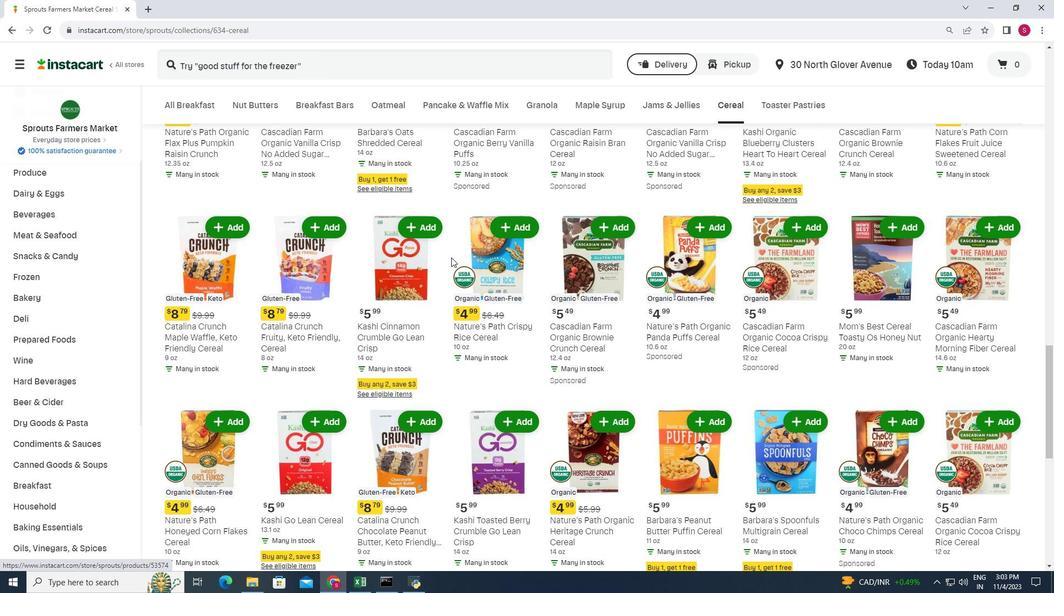 
Action: Mouse scrolled (450, 256) with delta (0, 0)
Screenshot: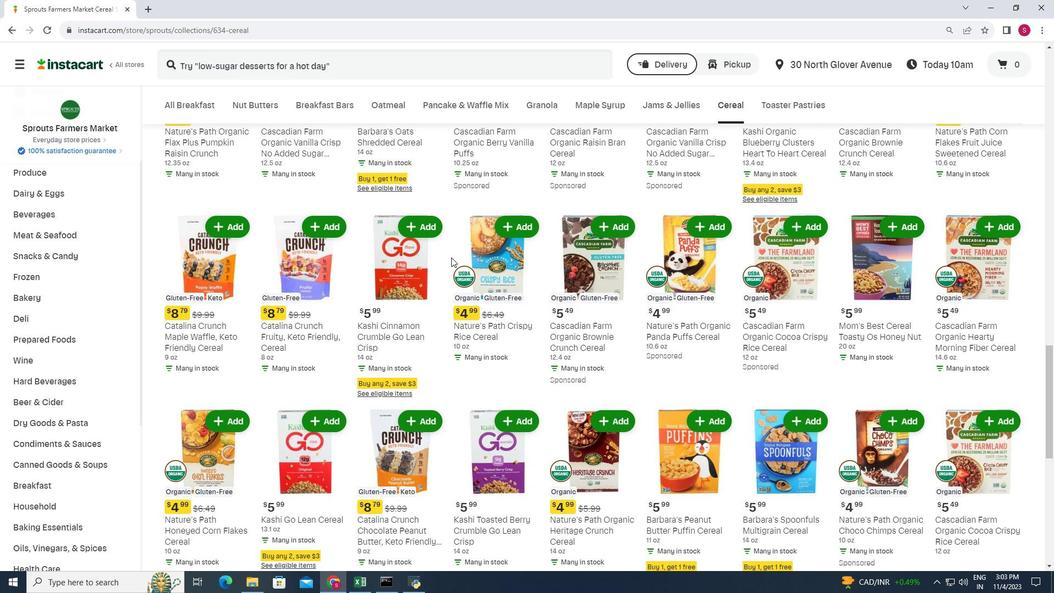 
Action: Mouse moved to (450, 257)
Screenshot: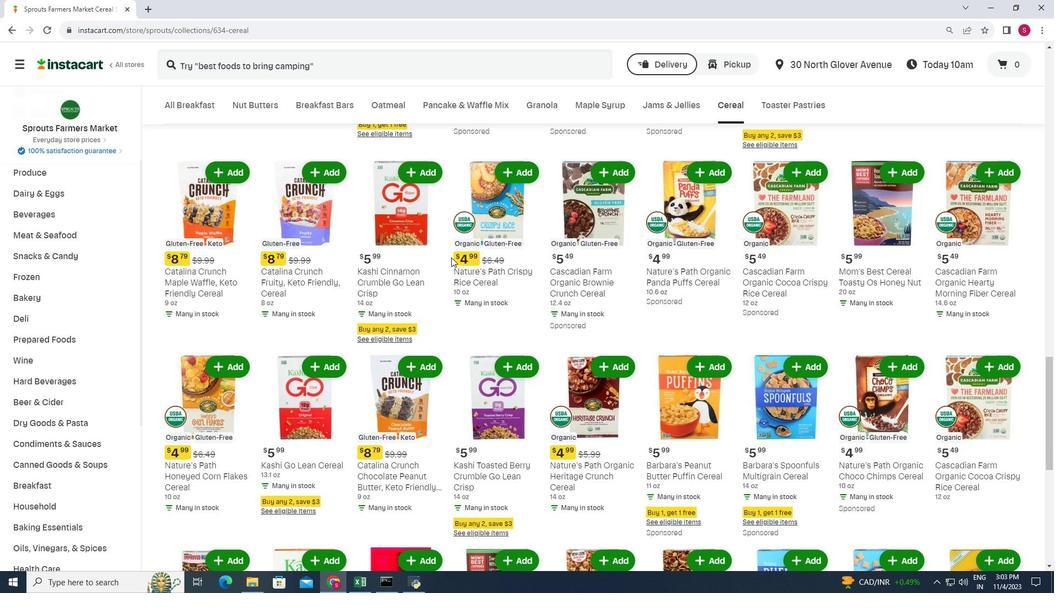 
Action: Mouse scrolled (450, 256) with delta (0, 0)
Screenshot: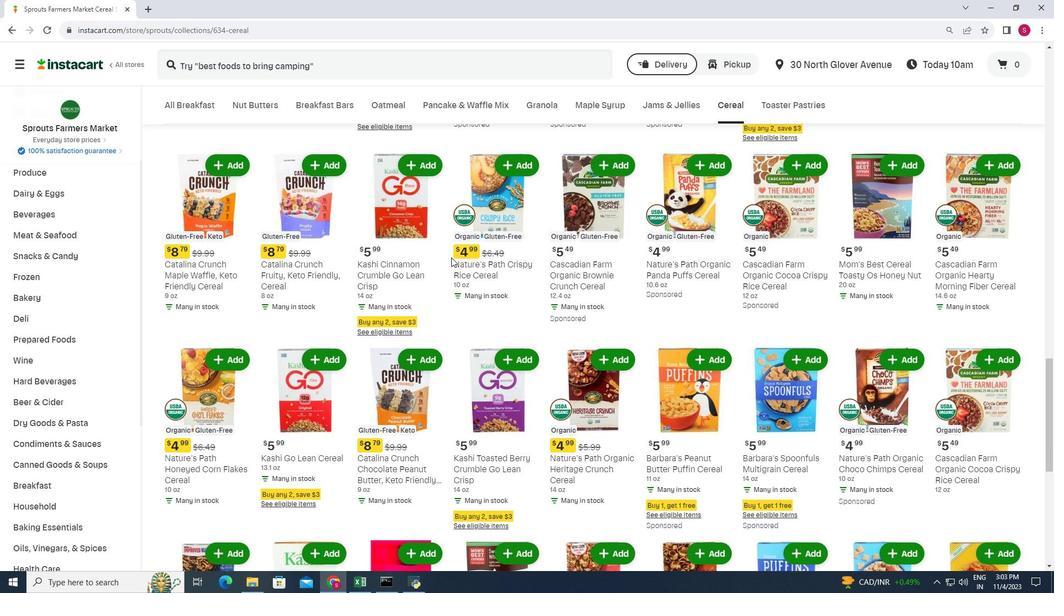 
Action: Mouse moved to (450, 257)
Screenshot: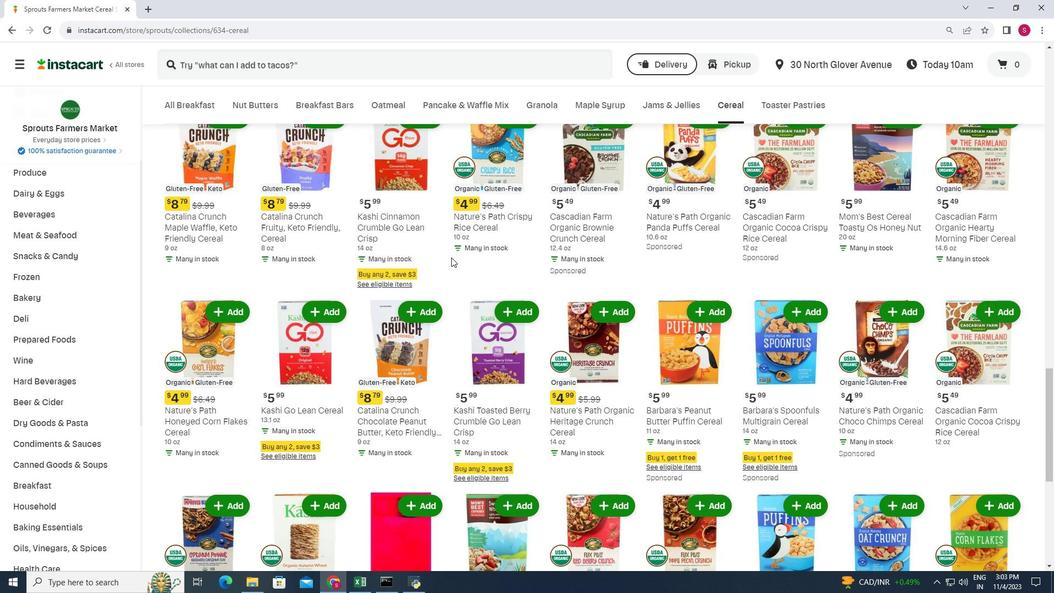 
Action: Mouse scrolled (450, 256) with delta (0, 0)
Screenshot: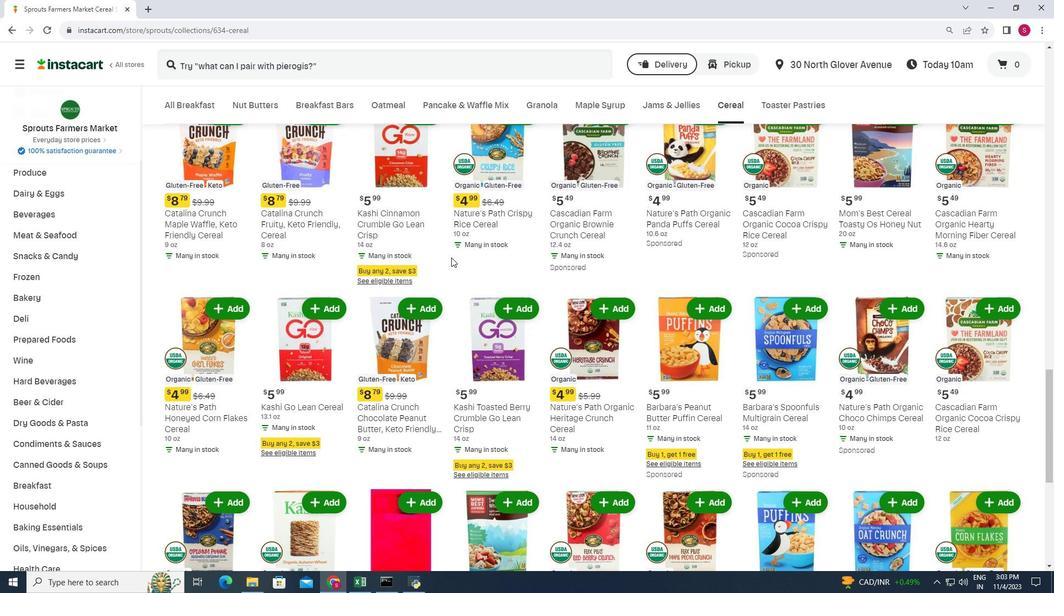 
Action: Mouse moved to (664, 272)
Screenshot: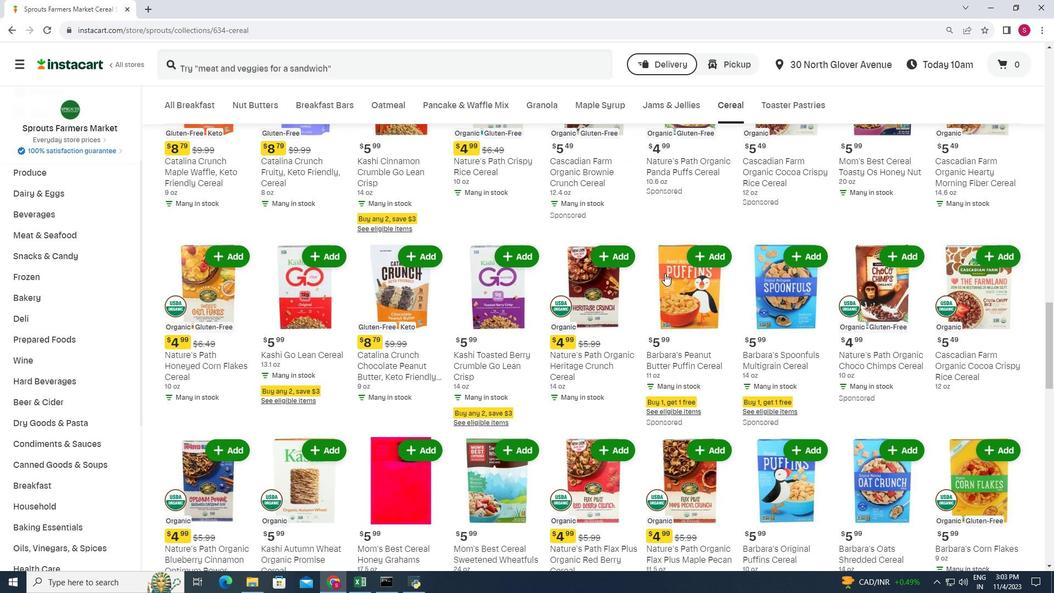 
Action: Mouse scrolled (664, 271) with delta (0, 0)
Screenshot: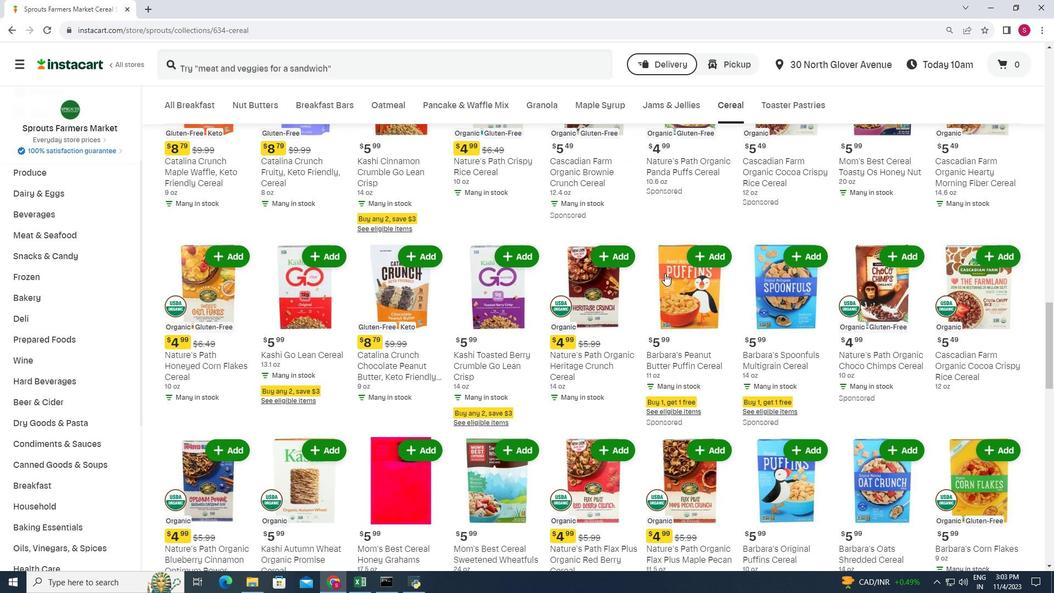 
Action: Mouse moved to (655, 278)
Screenshot: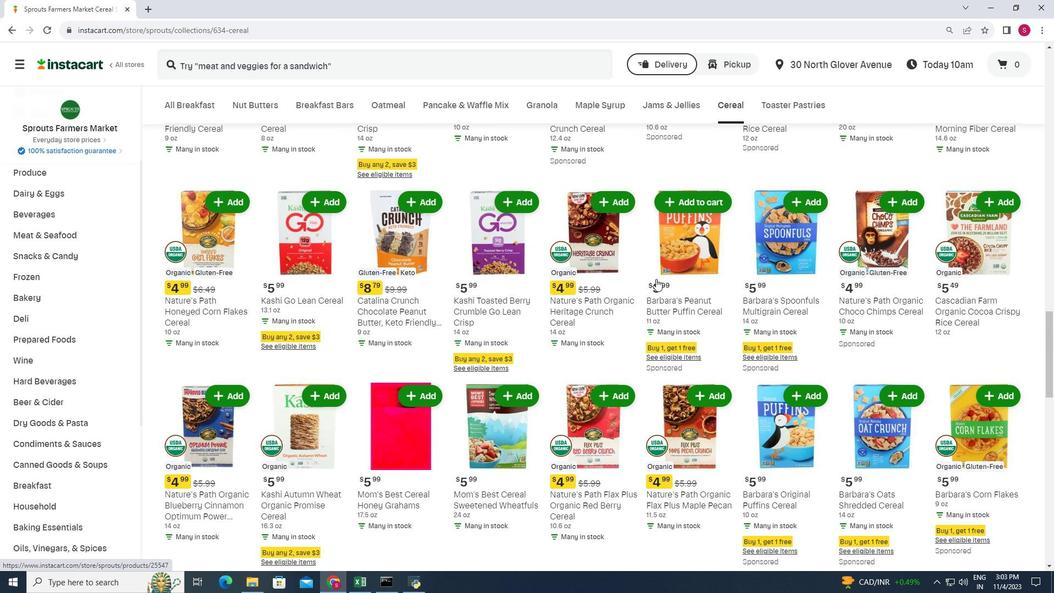 
Action: Mouse scrolled (655, 277) with delta (0, 0)
Screenshot: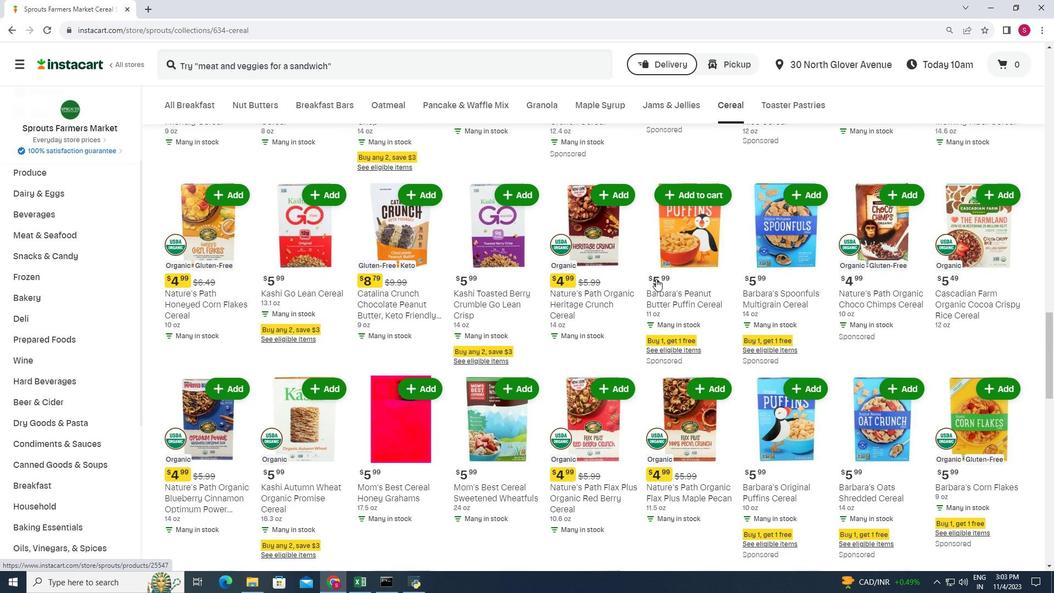 
Action: Mouse moved to (643, 295)
Screenshot: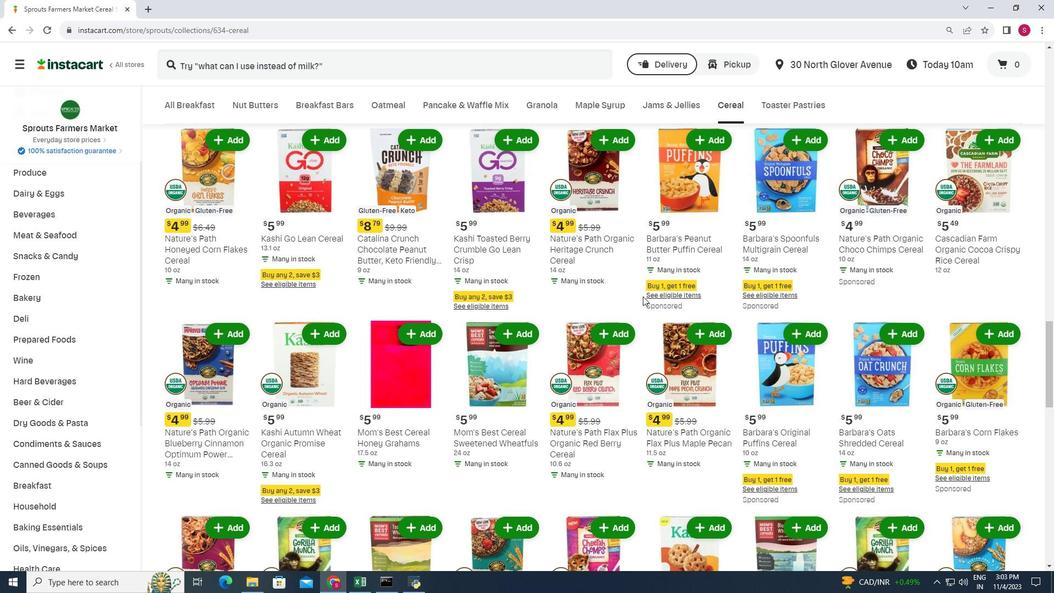 
Action: Mouse scrolled (643, 294) with delta (0, 0)
Screenshot: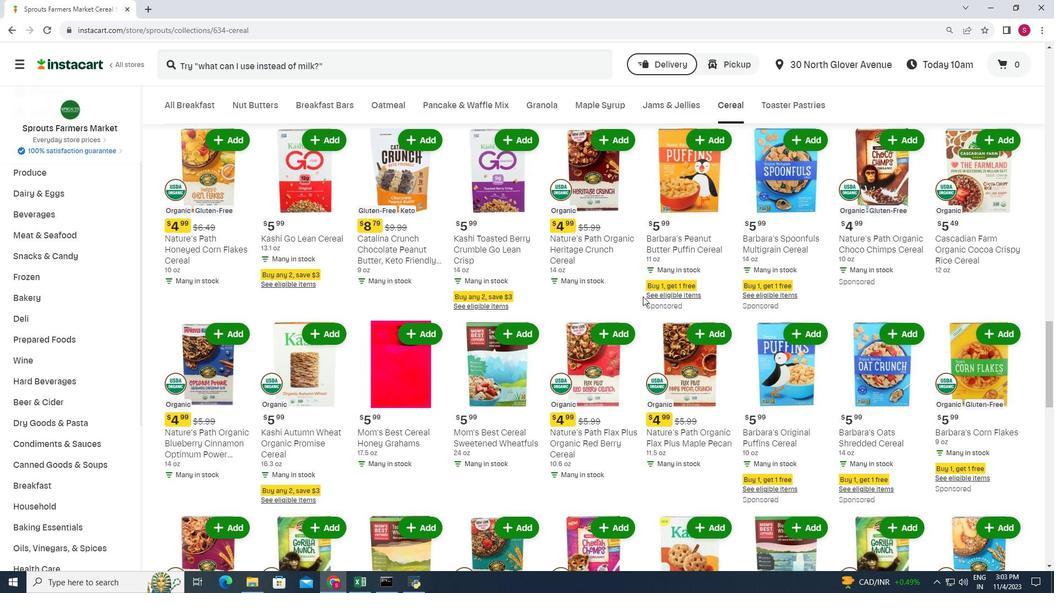 
Action: Mouse moved to (641, 296)
Screenshot: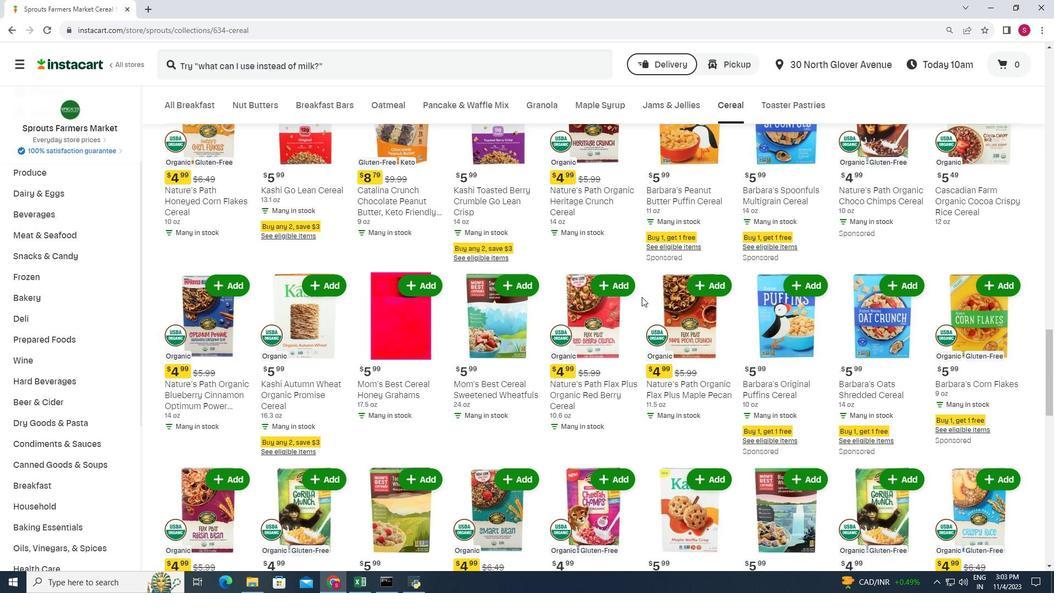 
Action: Mouse scrolled (641, 296) with delta (0, 0)
Screenshot: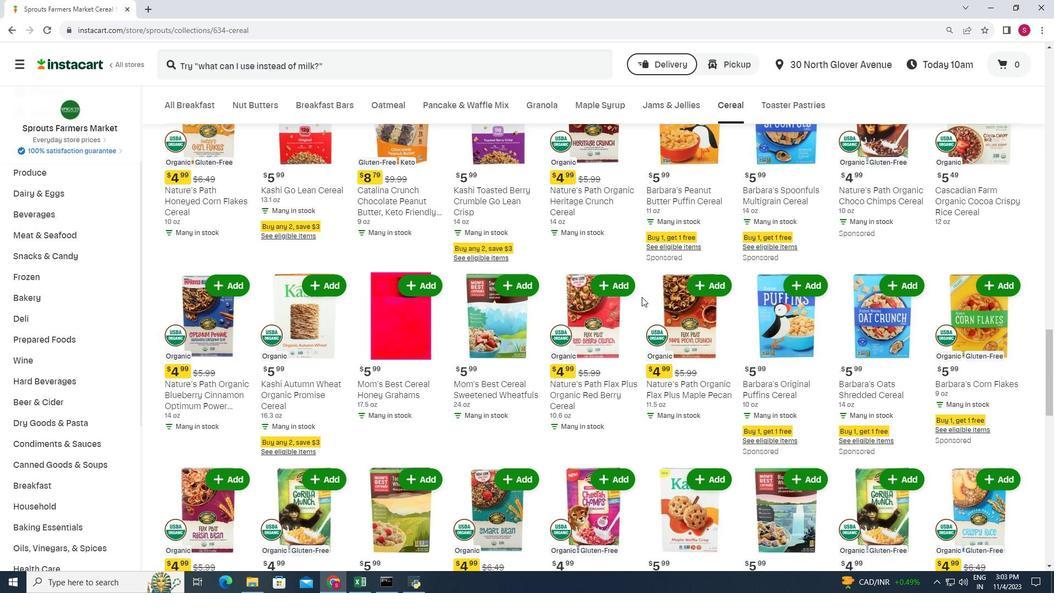 
Action: Mouse scrolled (641, 296) with delta (0, 0)
Screenshot: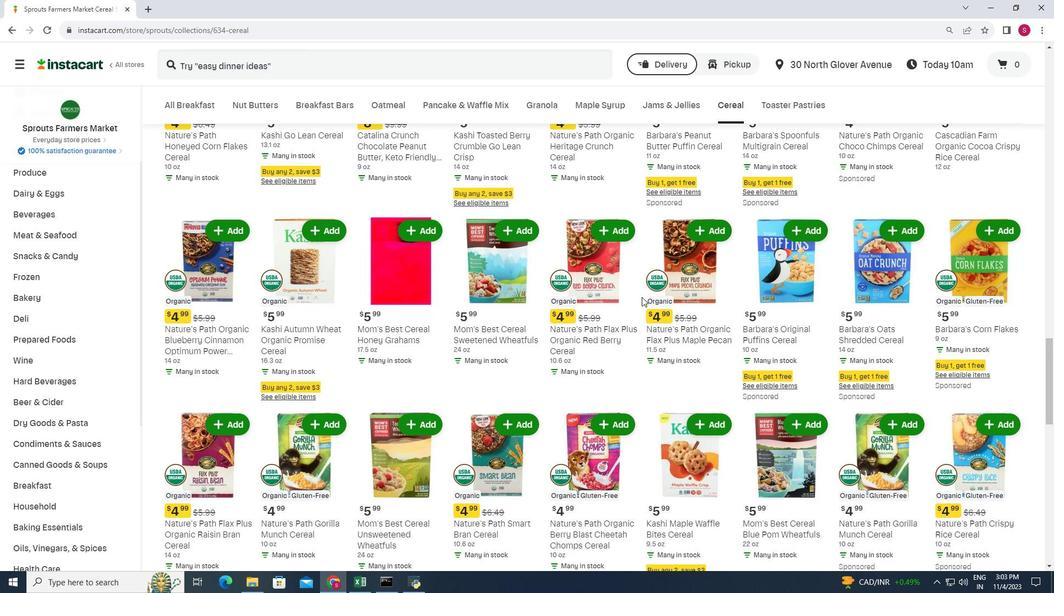 
Action: Mouse moved to (641, 298)
Screenshot: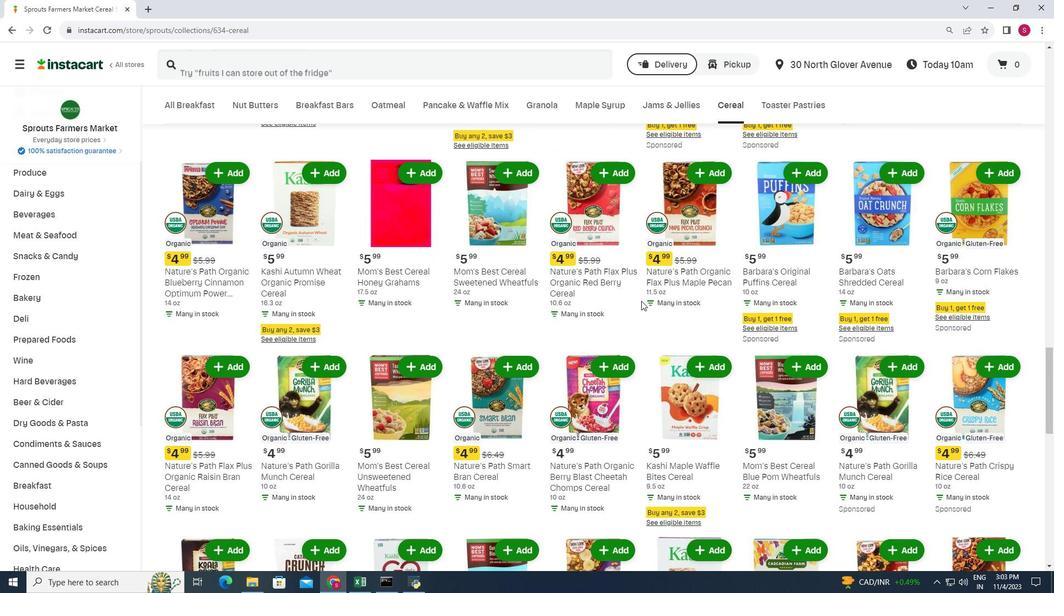 
Action: Mouse scrolled (641, 298) with delta (0, 0)
Screenshot: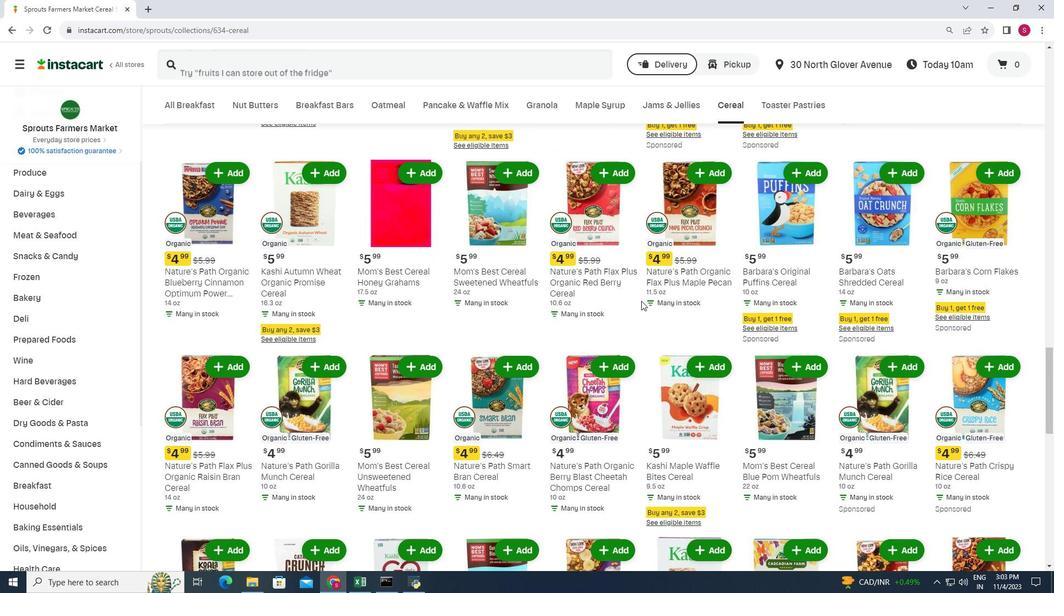 
Action: Mouse moved to (640, 300)
Screenshot: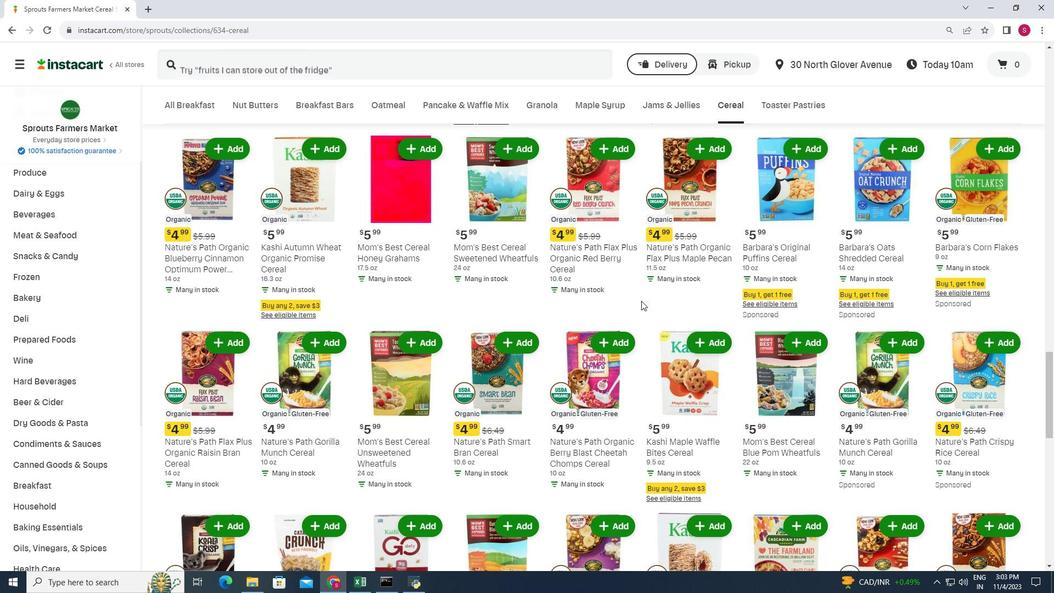 
Action: Mouse scrolled (640, 299) with delta (0, 0)
Screenshot: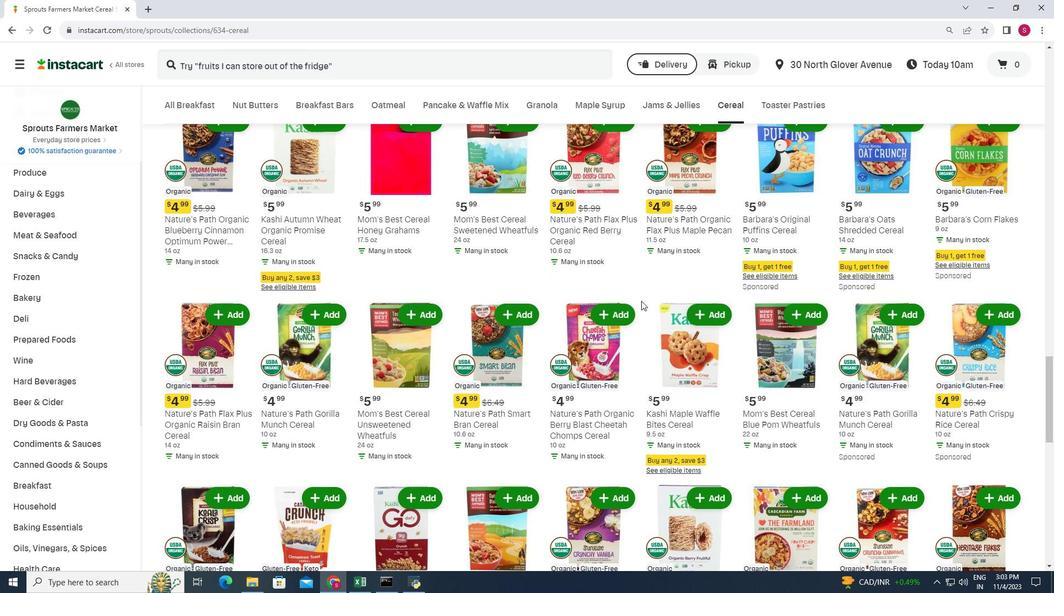 
Action: Mouse moved to (640, 300)
Screenshot: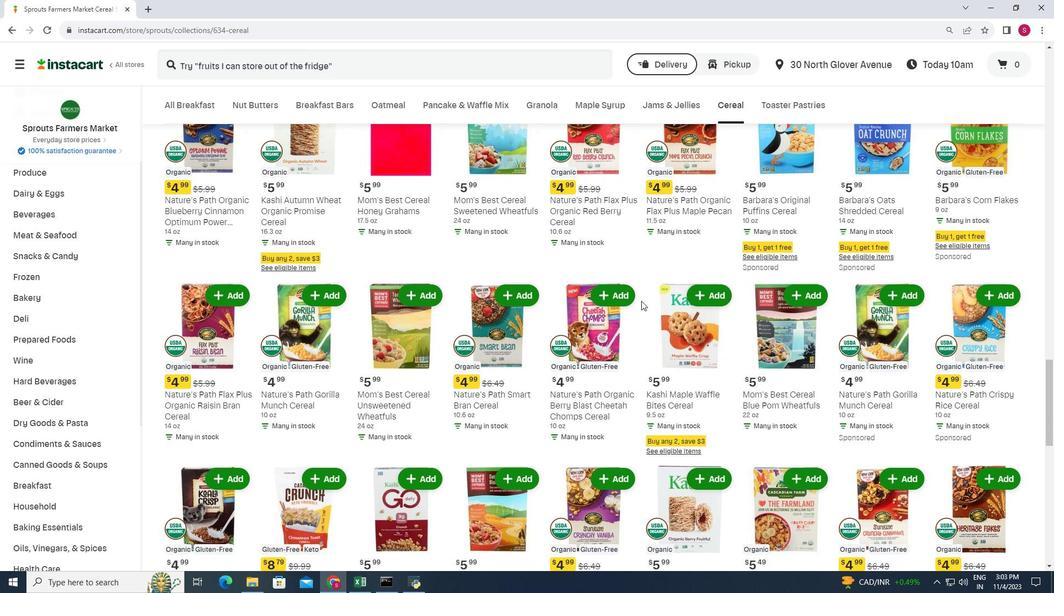 
Action: Mouse scrolled (640, 299) with delta (0, 0)
Screenshot: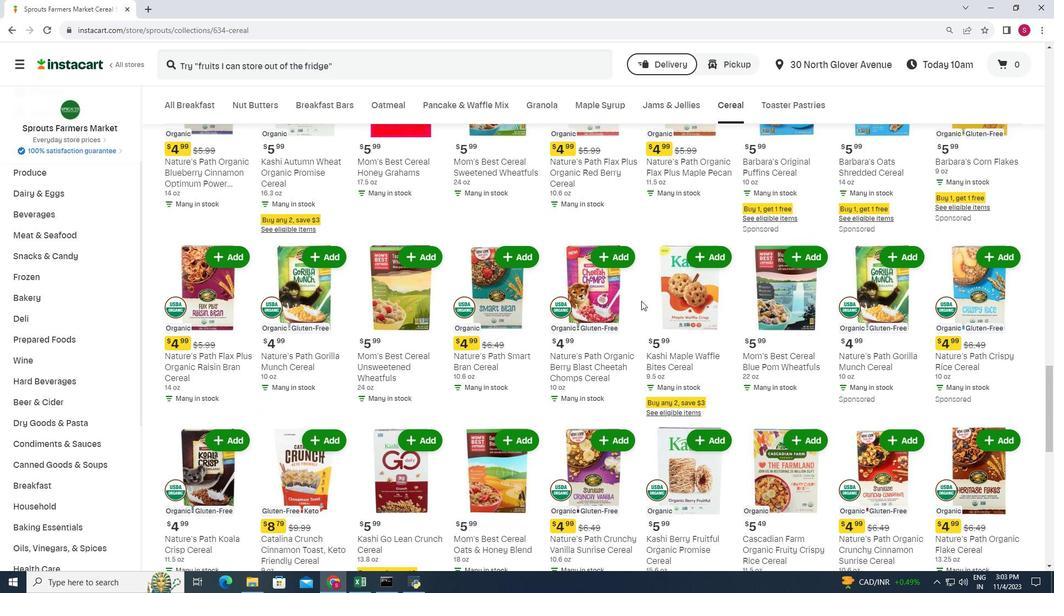 
Action: Mouse moved to (640, 302)
Screenshot: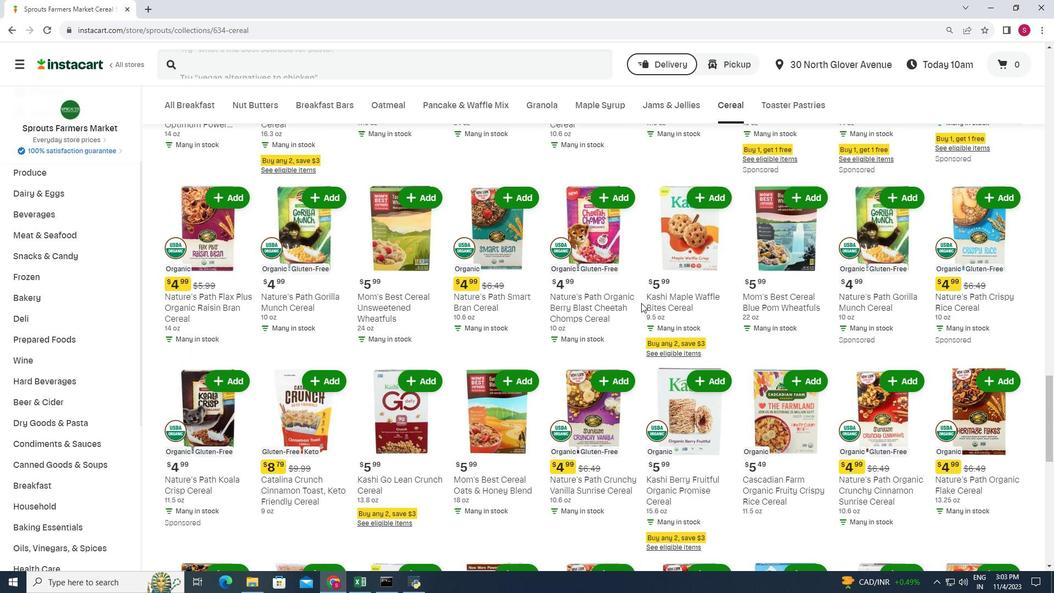 
Action: Mouse scrolled (640, 301) with delta (0, 0)
Screenshot: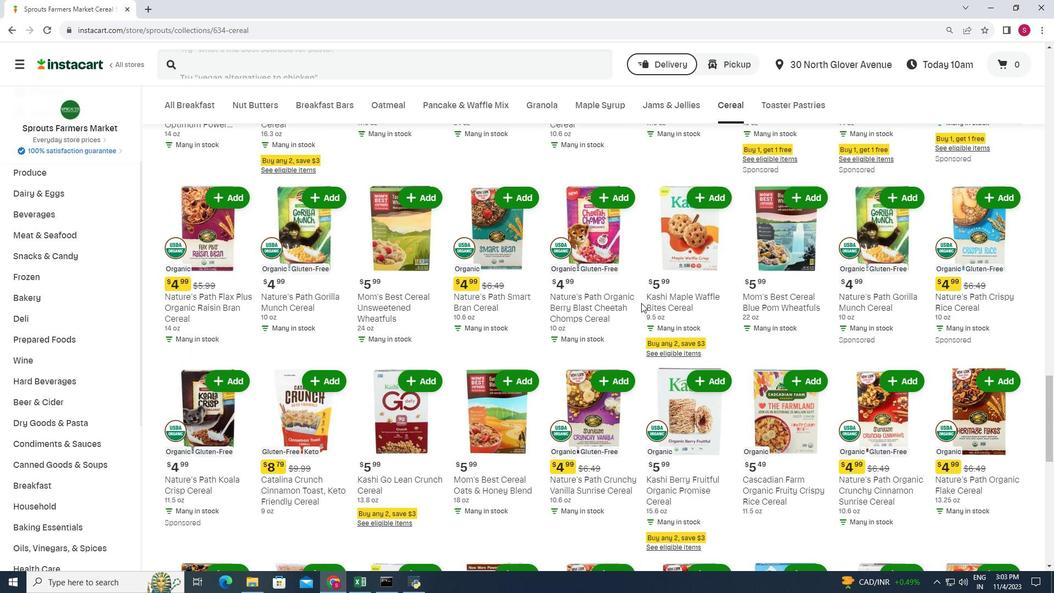 
Action: Mouse moved to (640, 303)
Screenshot: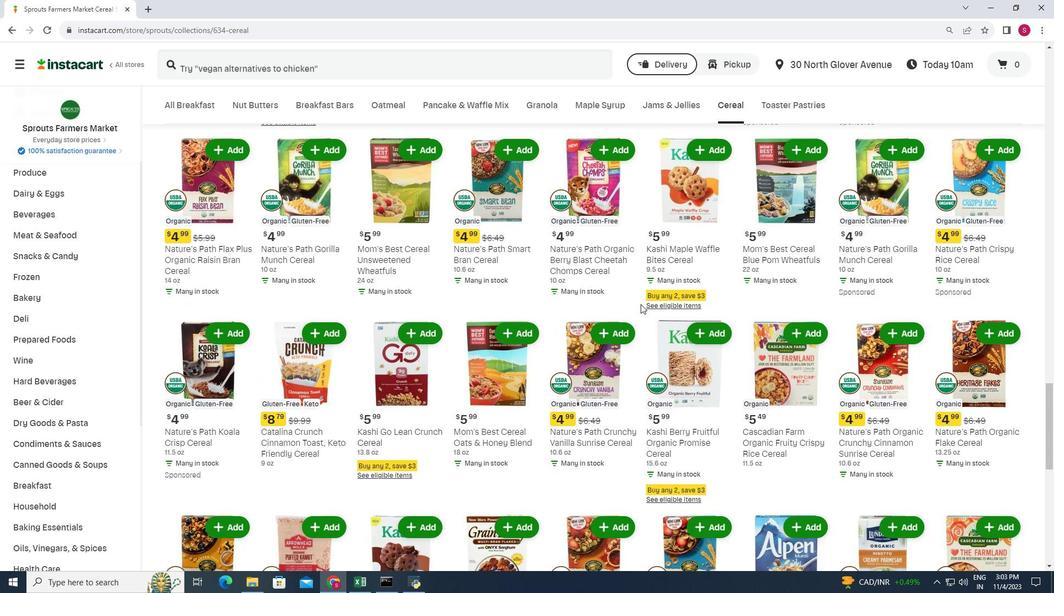 
Action: Mouse scrolled (640, 303) with delta (0, 0)
Screenshot: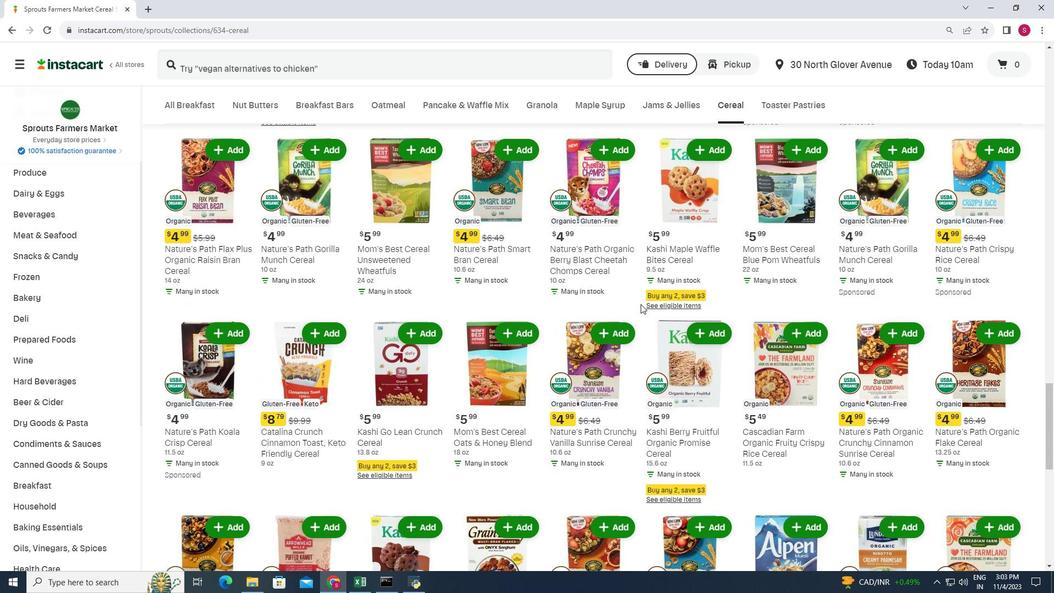 
Action: Mouse scrolled (640, 303) with delta (0, 0)
Screenshot: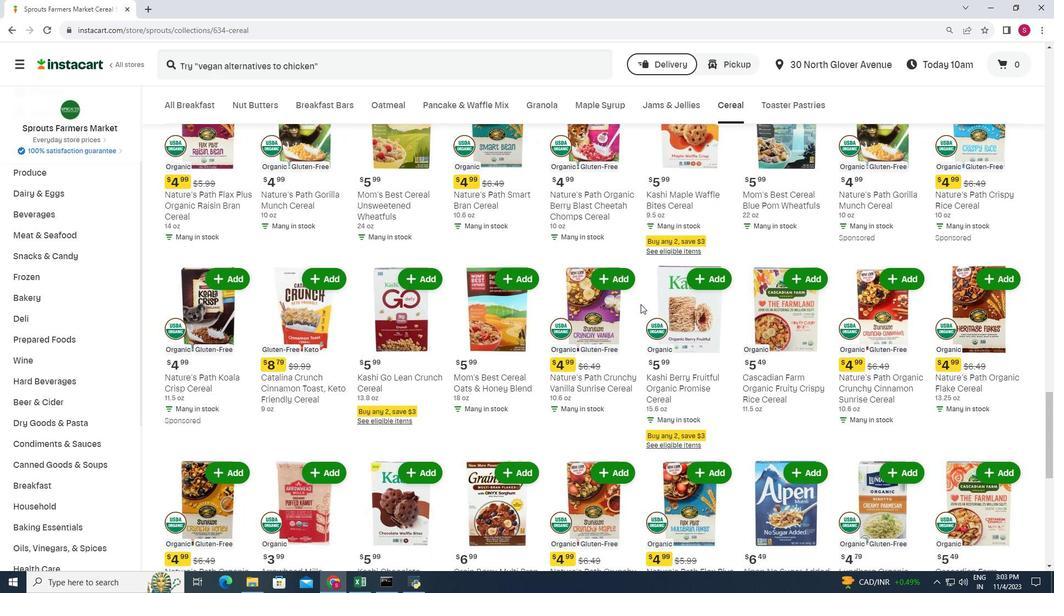 
Action: Mouse scrolled (640, 303) with delta (0, 0)
Screenshot: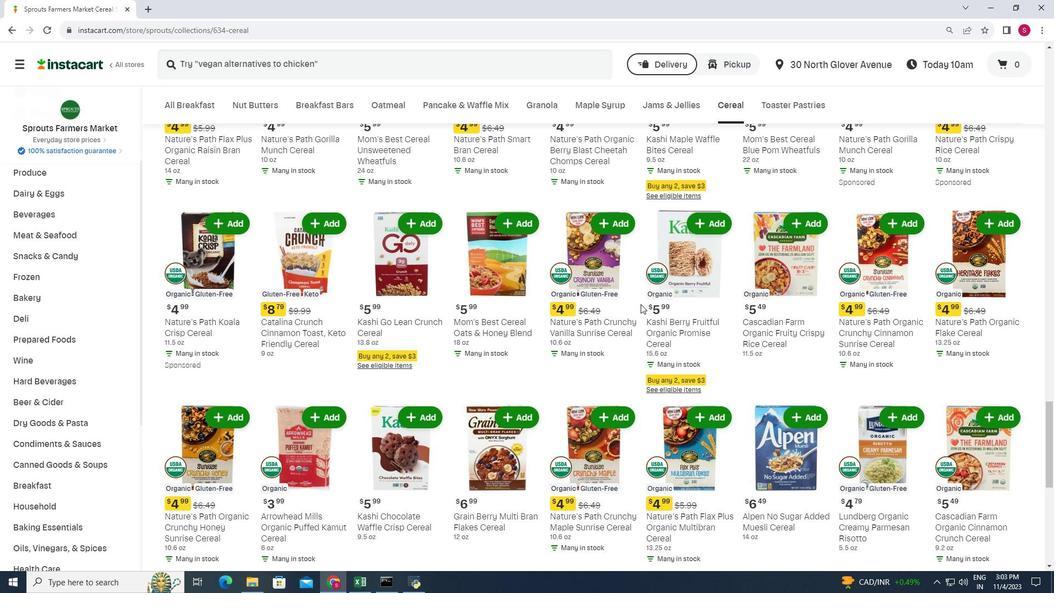 
Action: Mouse moved to (638, 307)
Screenshot: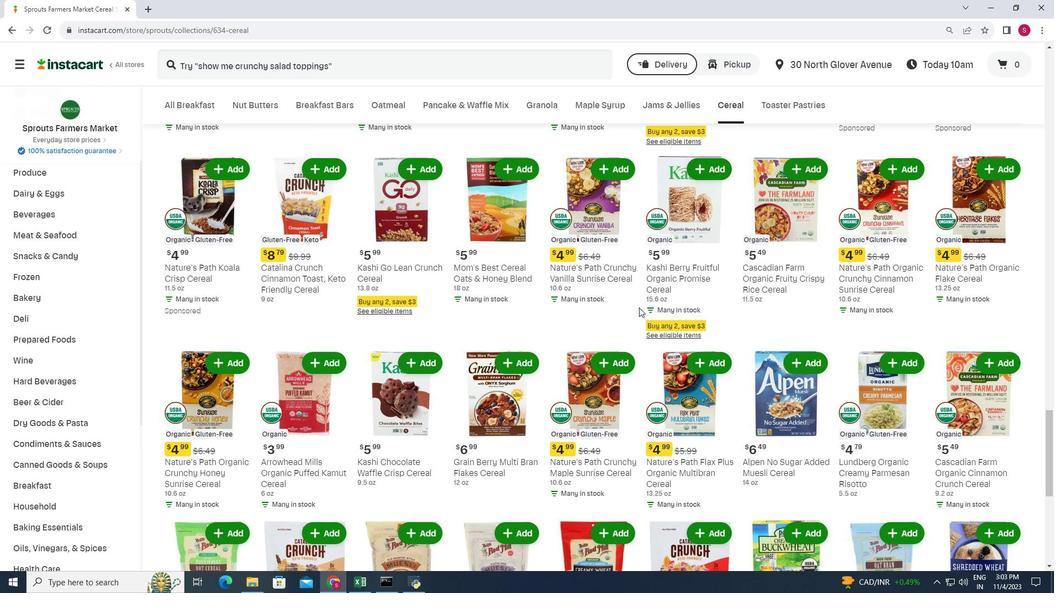 
Action: Mouse scrolled (638, 306) with delta (0, 0)
Screenshot: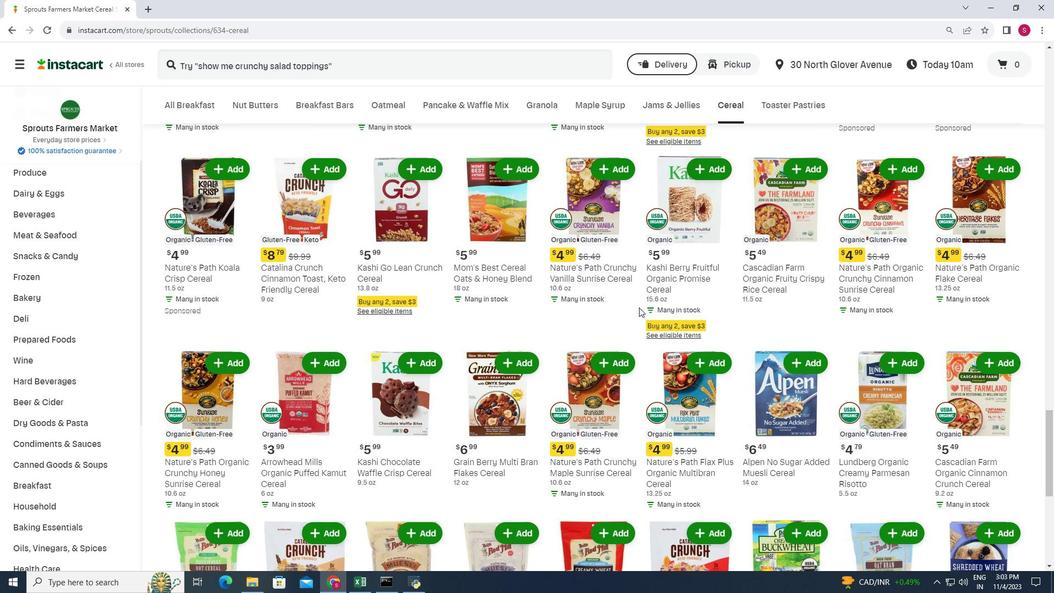 
Action: Mouse scrolled (638, 306) with delta (0, 0)
Screenshot: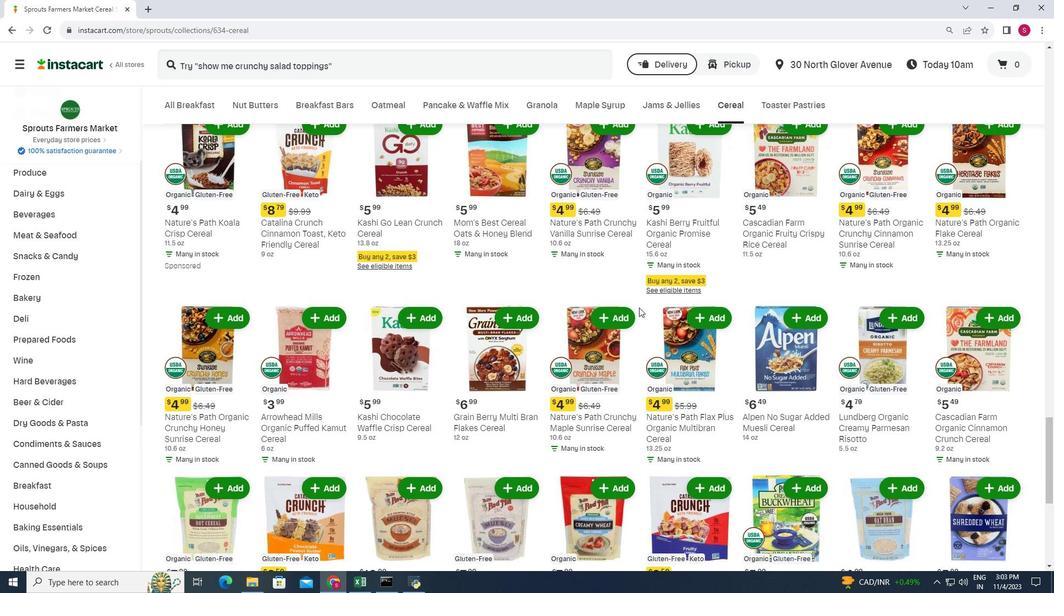 
Action: Mouse scrolled (638, 306) with delta (0, 0)
Screenshot: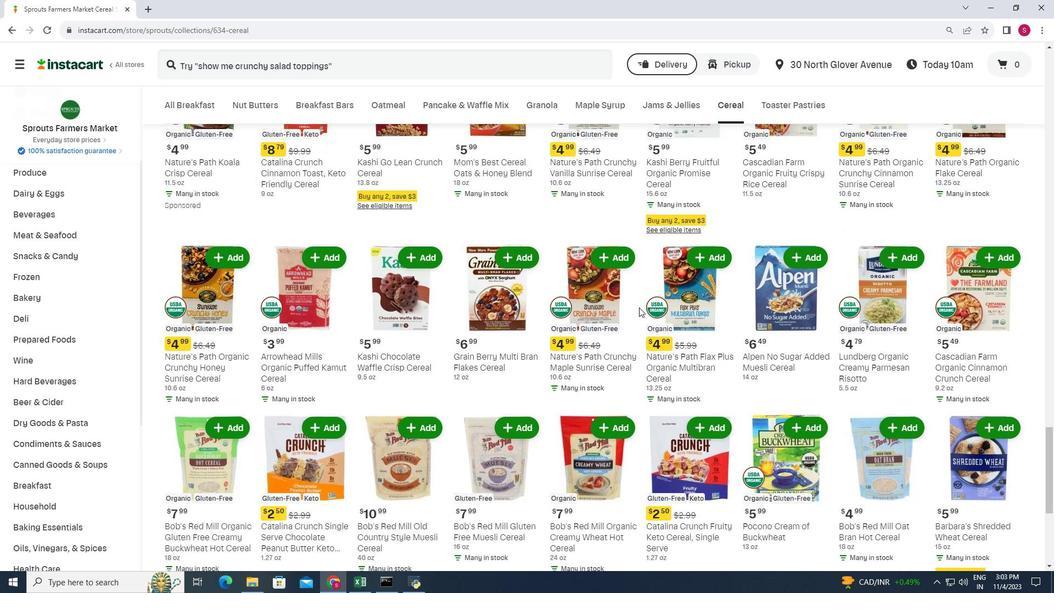 
Action: Mouse scrolled (638, 306) with delta (0, 0)
Screenshot: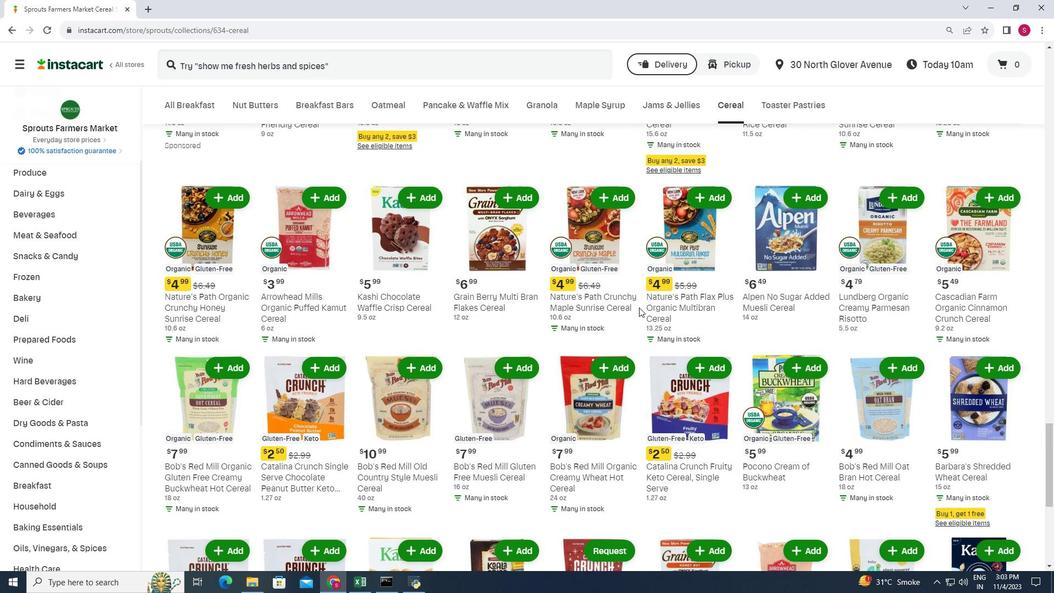 
Action: Mouse moved to (899, 308)
Screenshot: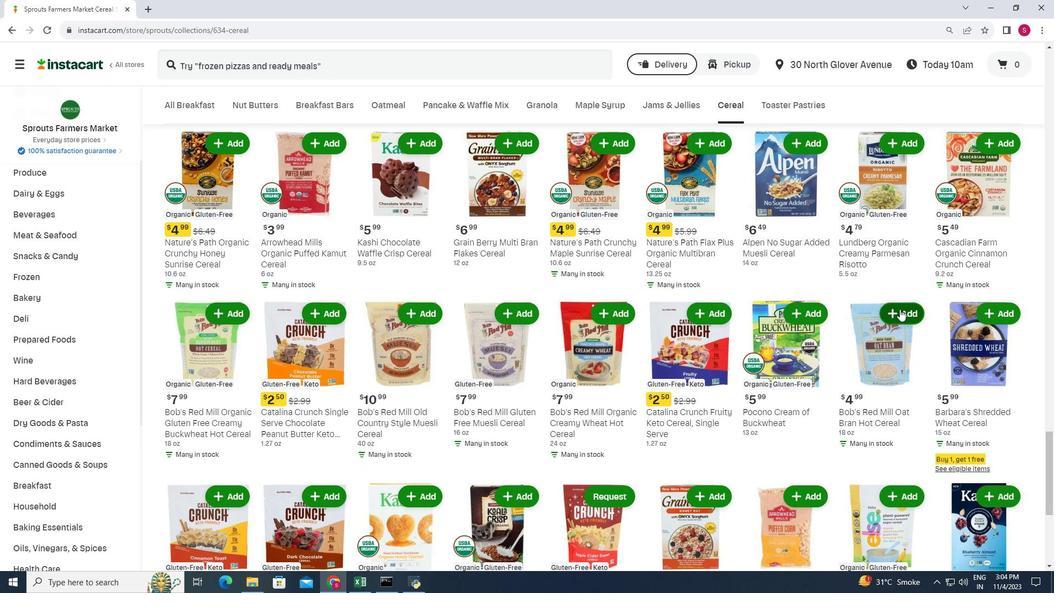 
Action: Mouse pressed left at (899, 308)
Screenshot: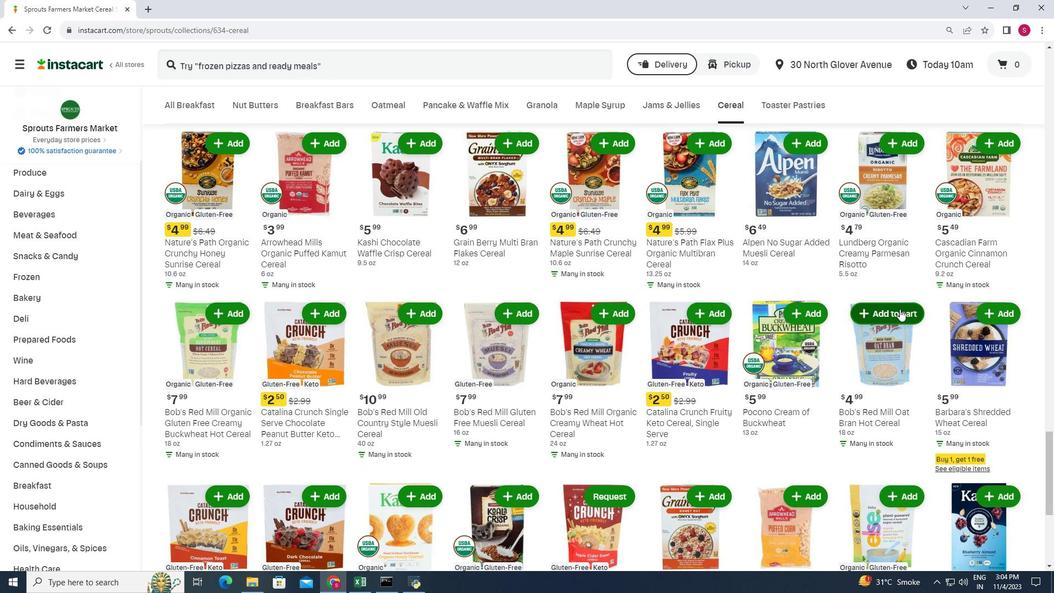 
Action: Mouse moved to (879, 289)
Screenshot: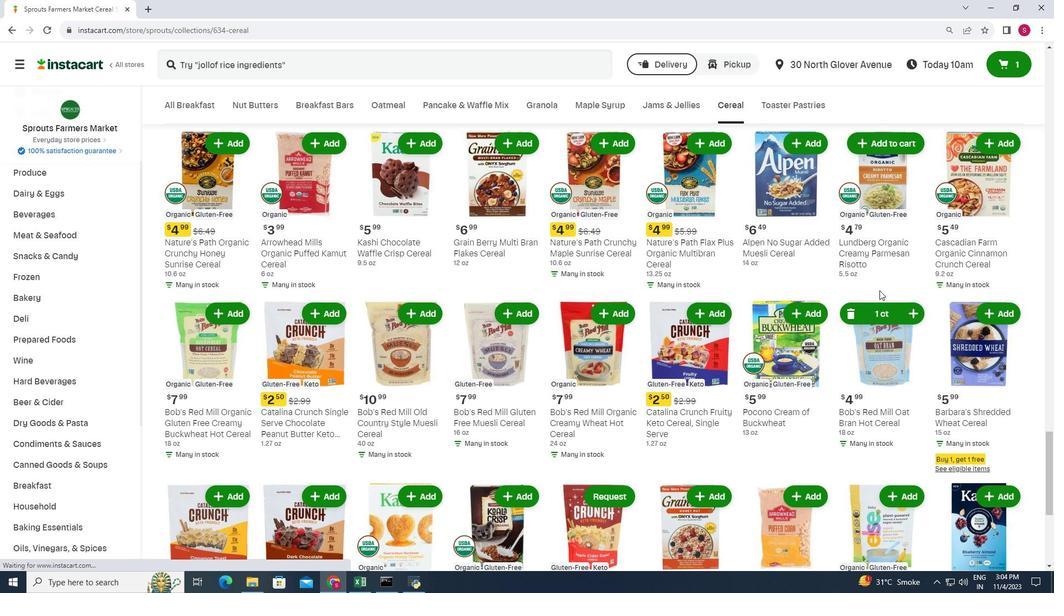 
